 Task: Search for and install extensions for database development in Visual Studio Code.
Action: Mouse moved to (29, 239)
Screenshot: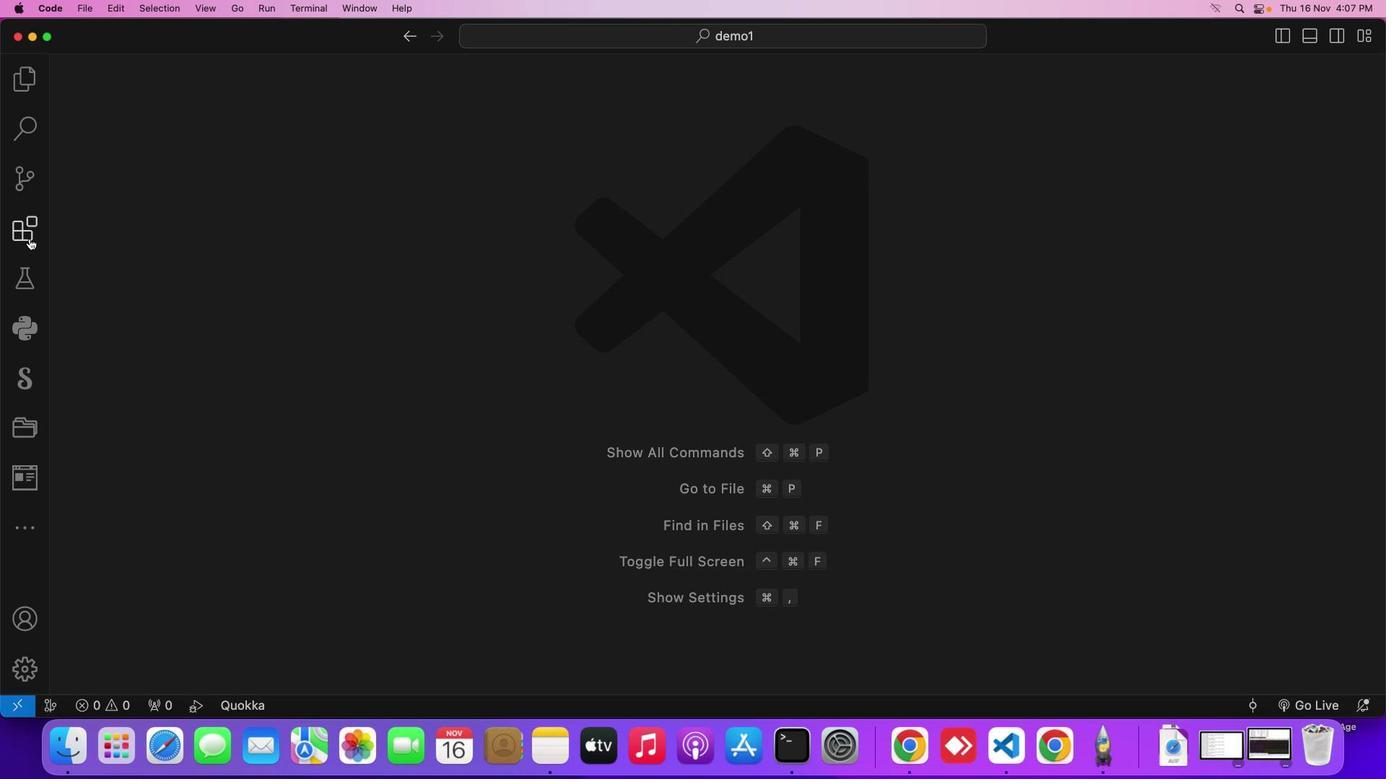 
Action: Mouse pressed left at (29, 239)
Screenshot: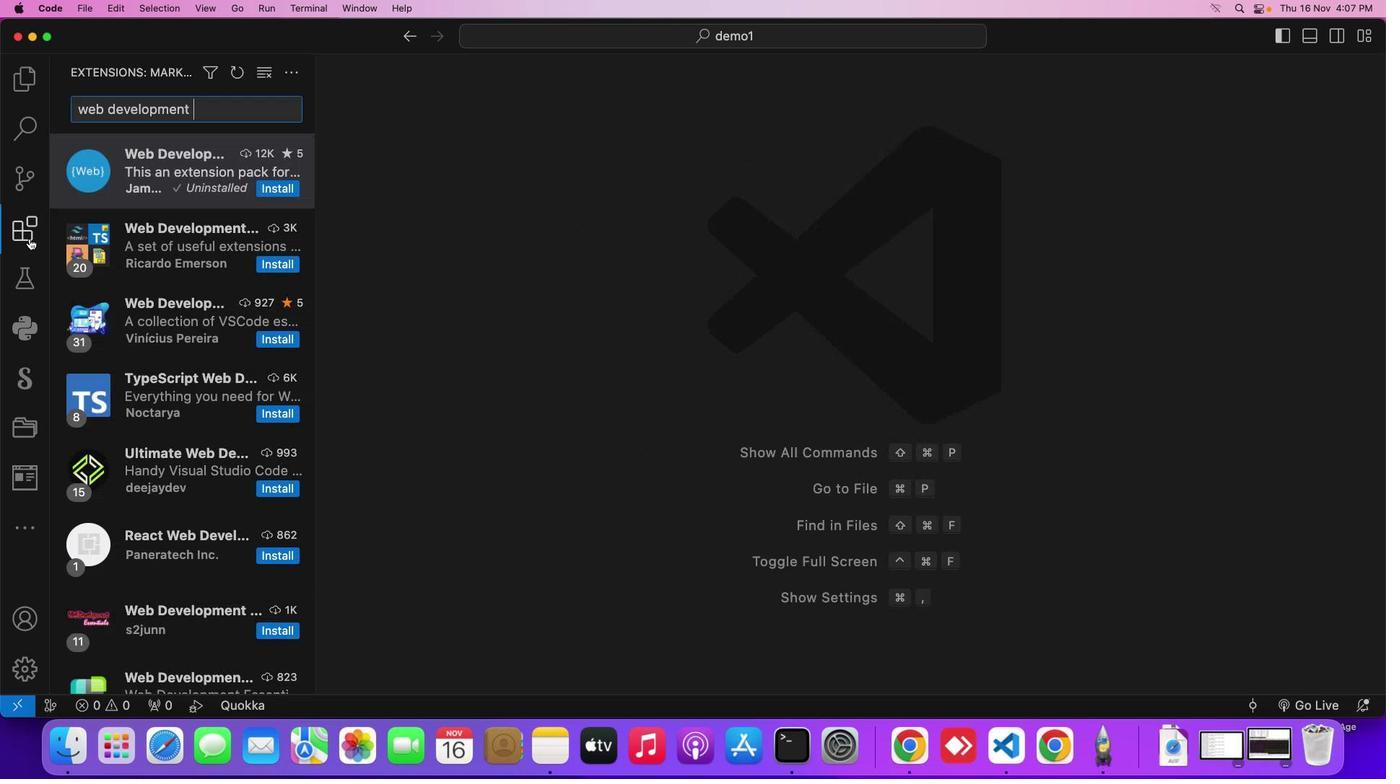 
Action: Mouse moved to (203, 107)
Screenshot: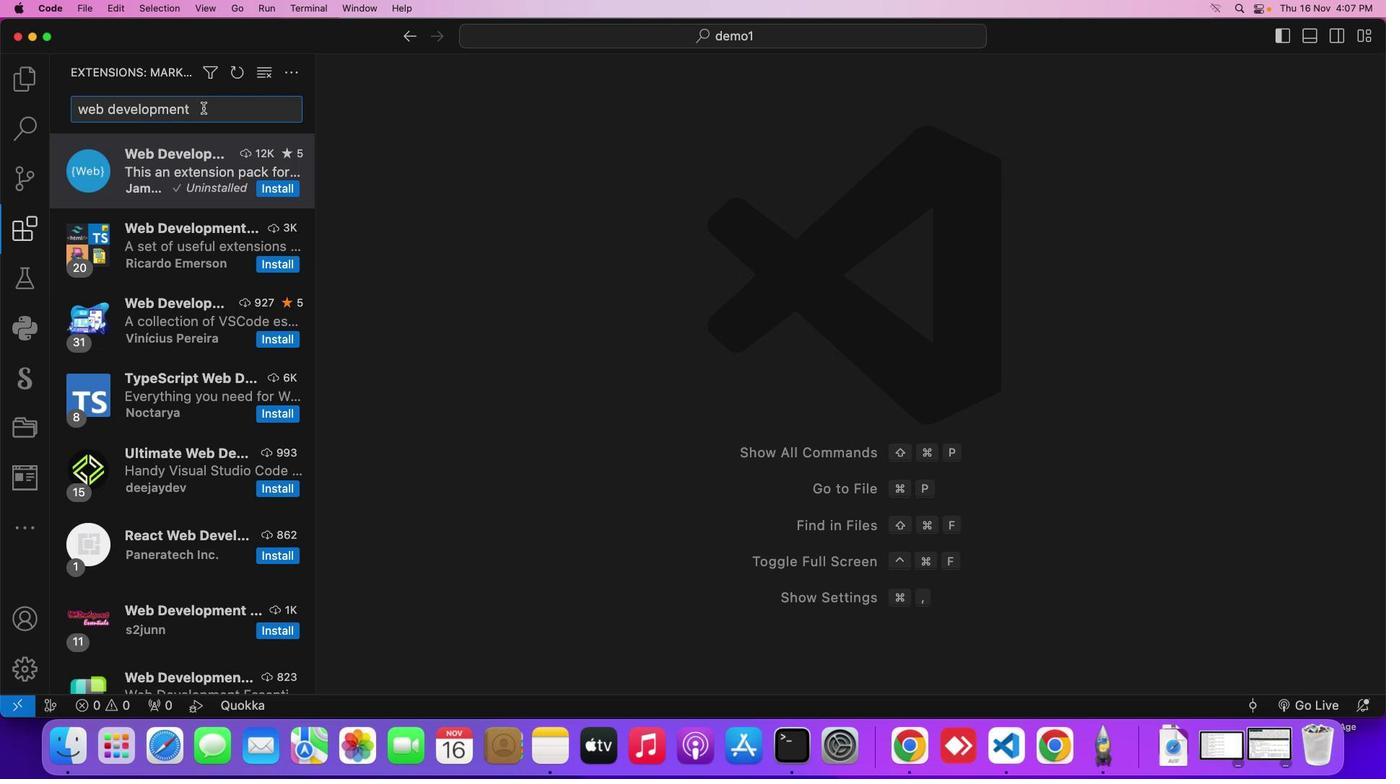 
Action: Mouse pressed left at (203, 107)
Screenshot: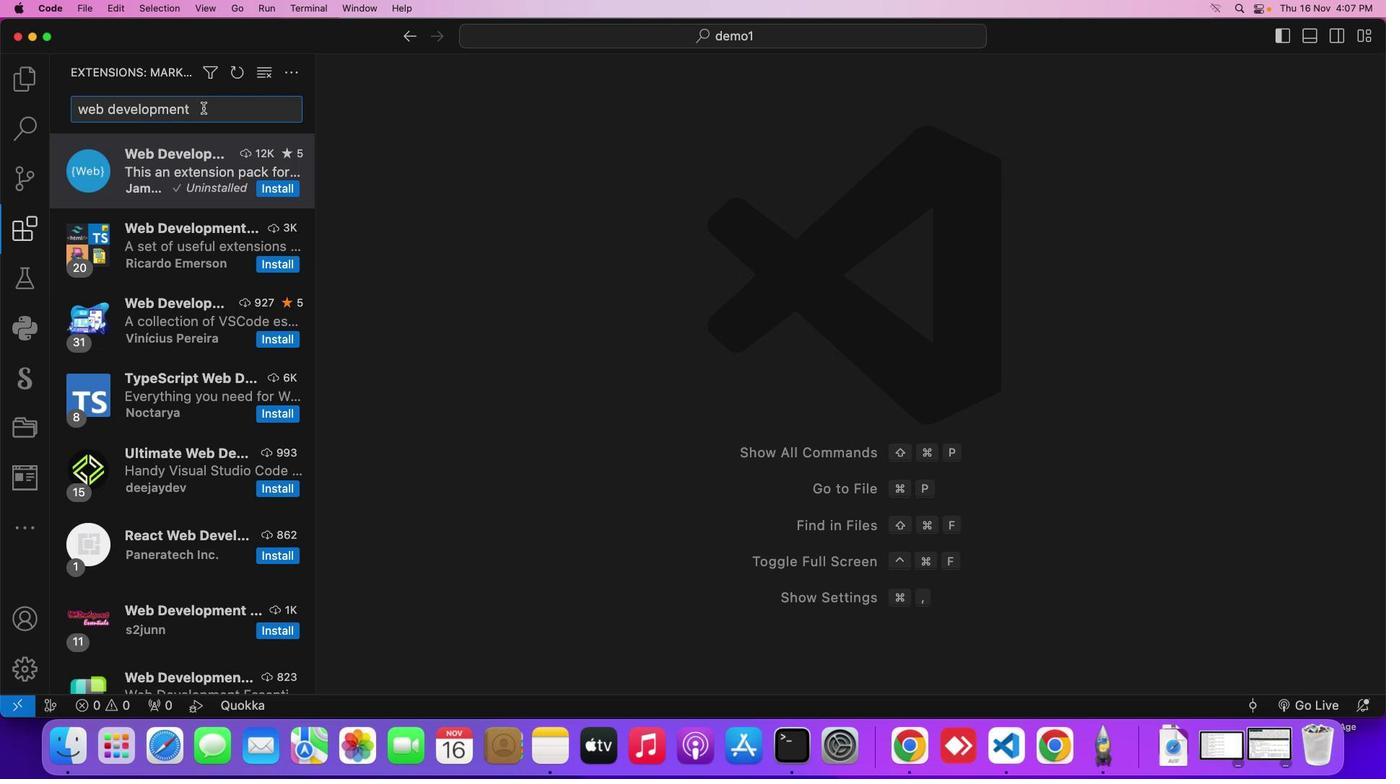 
Action: Key pressed Key.backspaceKey.backspaceKey.backspaceKey.backspaceKey.backspaceKey.backspaceKey.backspaceKey.backspaceKey.backspaceKey.backspaceKey.backspaceKey.backspaceKey.backspaceKey.backspaceKey.backspaceKey.backspaceKey.backspace'd''a''t''a''b''a''s''e'Key.space
Screenshot: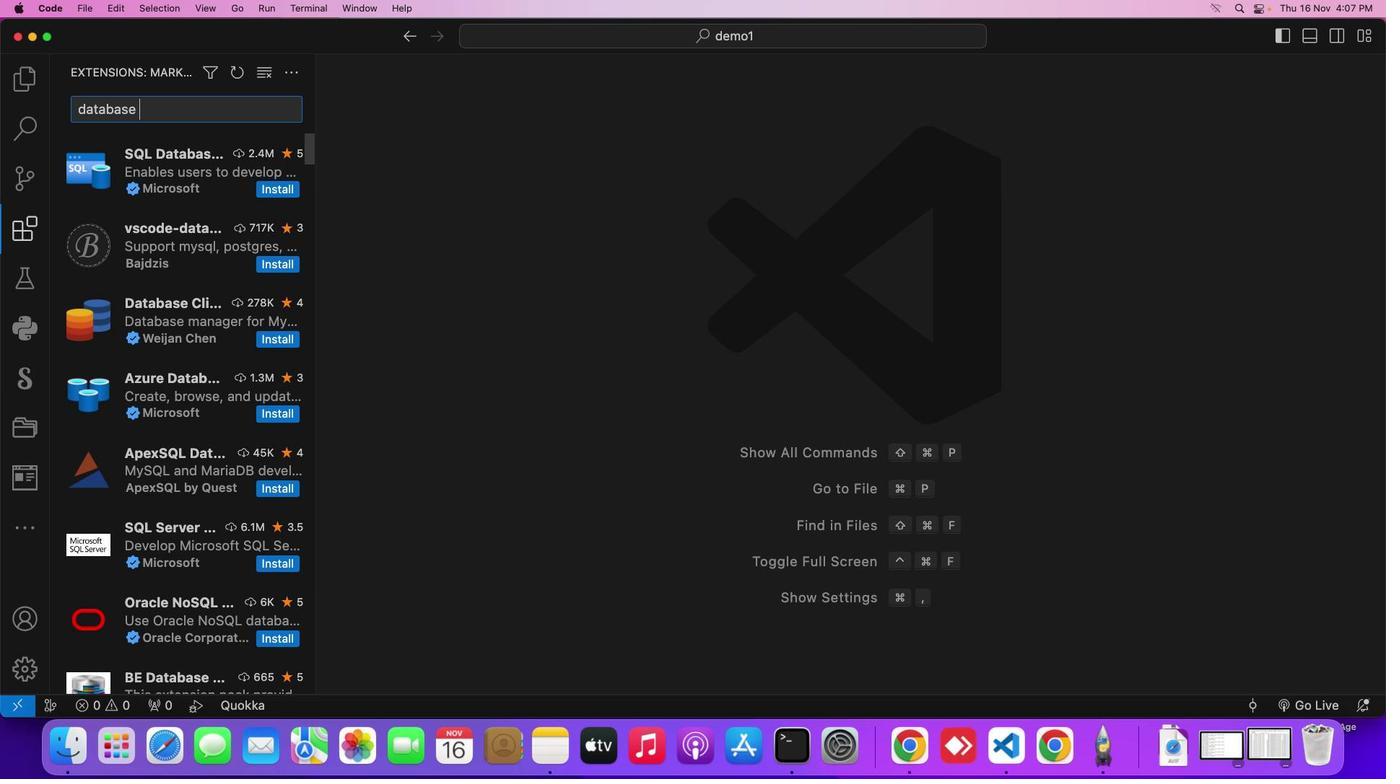 
Action: Mouse moved to (161, 183)
Screenshot: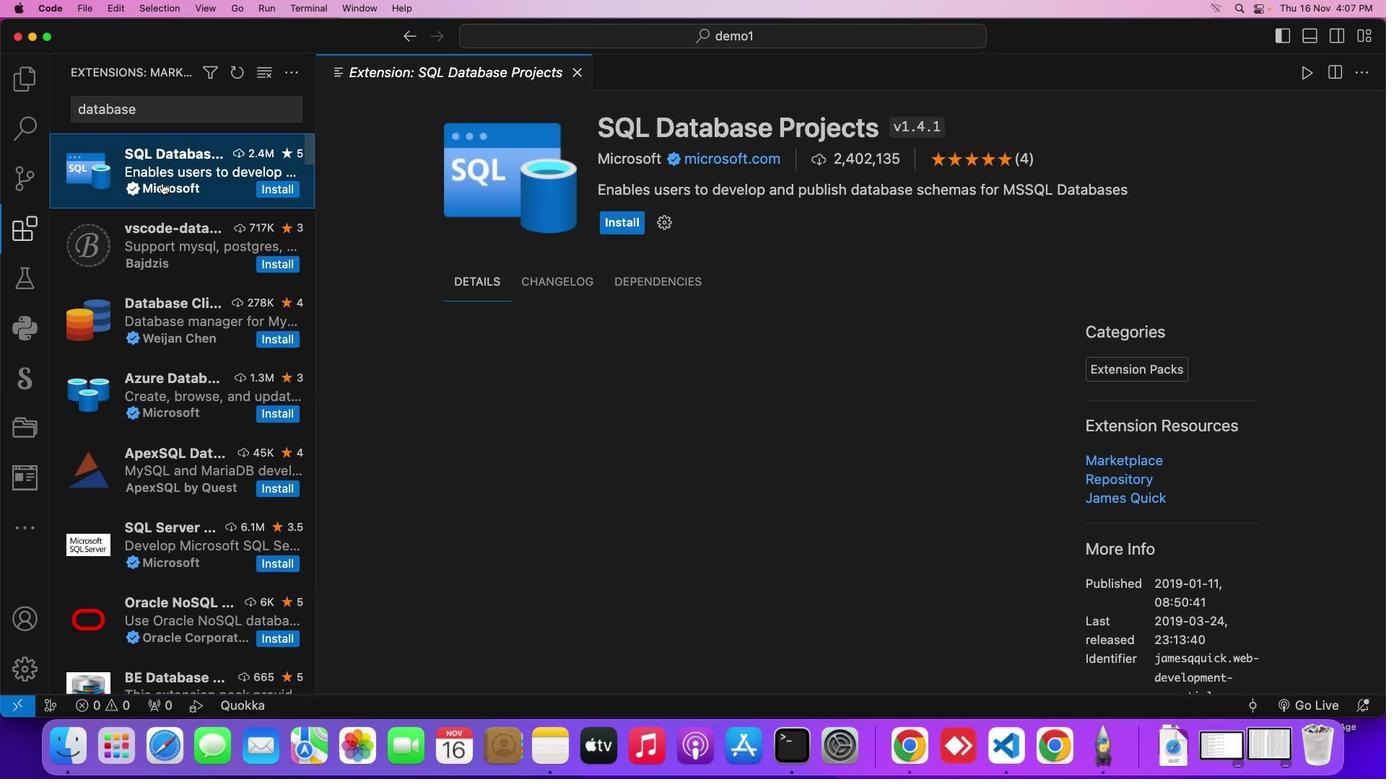
Action: Mouse pressed left at (161, 183)
Screenshot: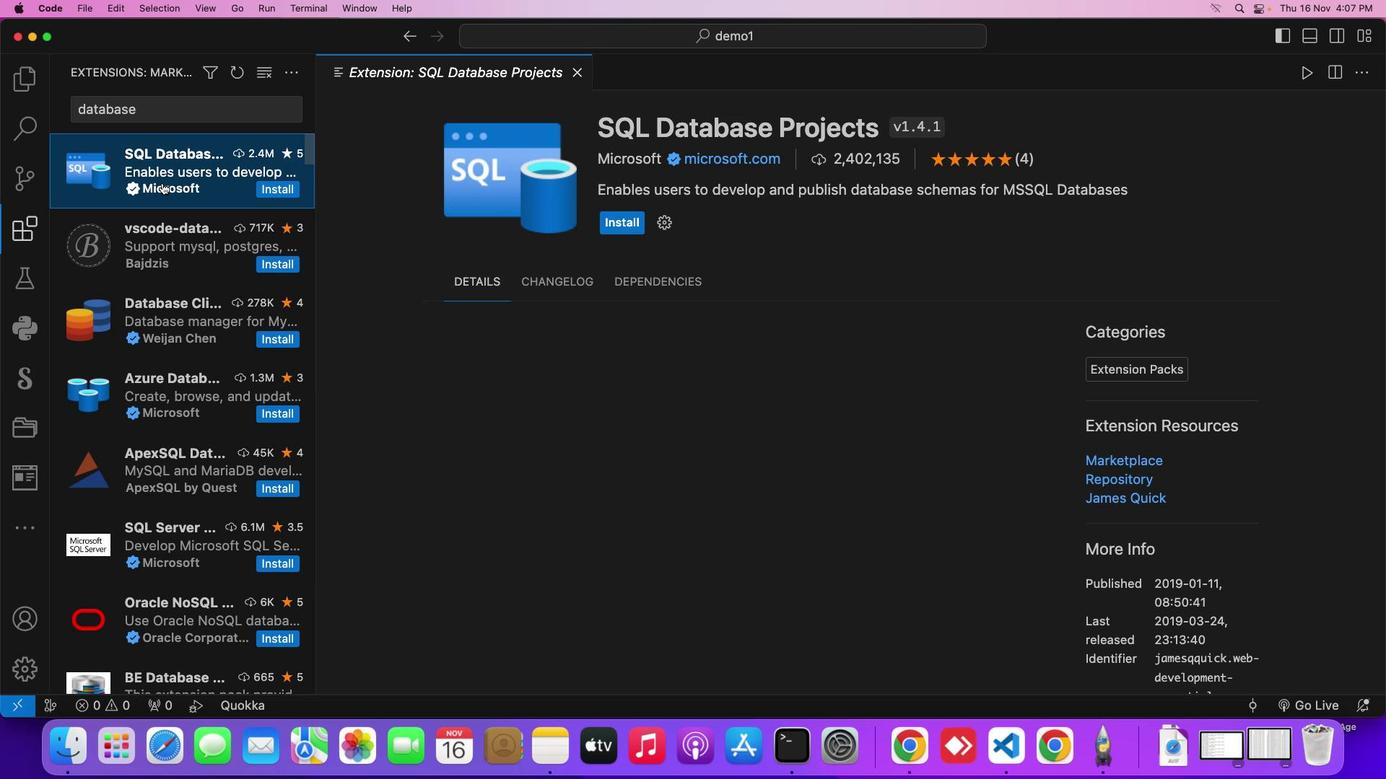 
Action: Mouse moved to (184, 300)
Screenshot: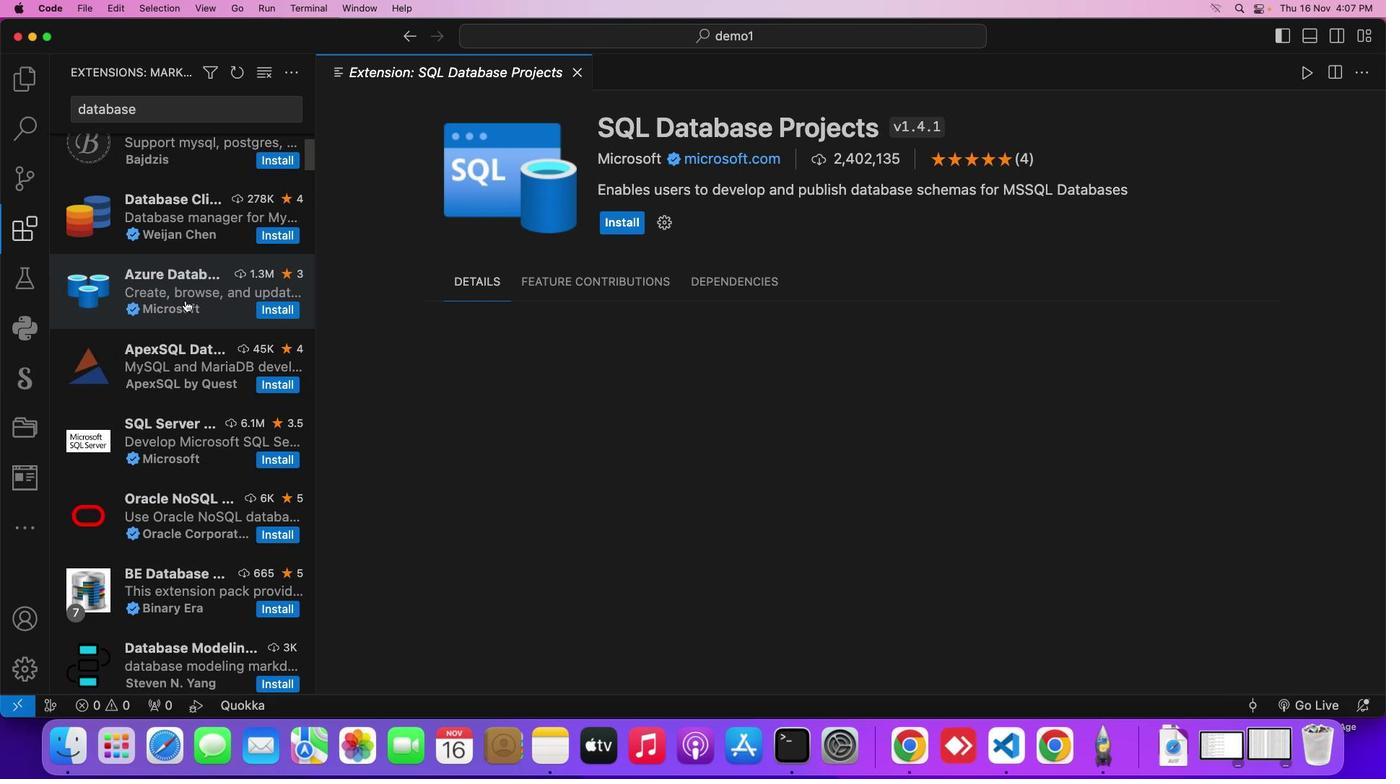 
Action: Mouse scrolled (184, 300) with delta (0, 0)
Screenshot: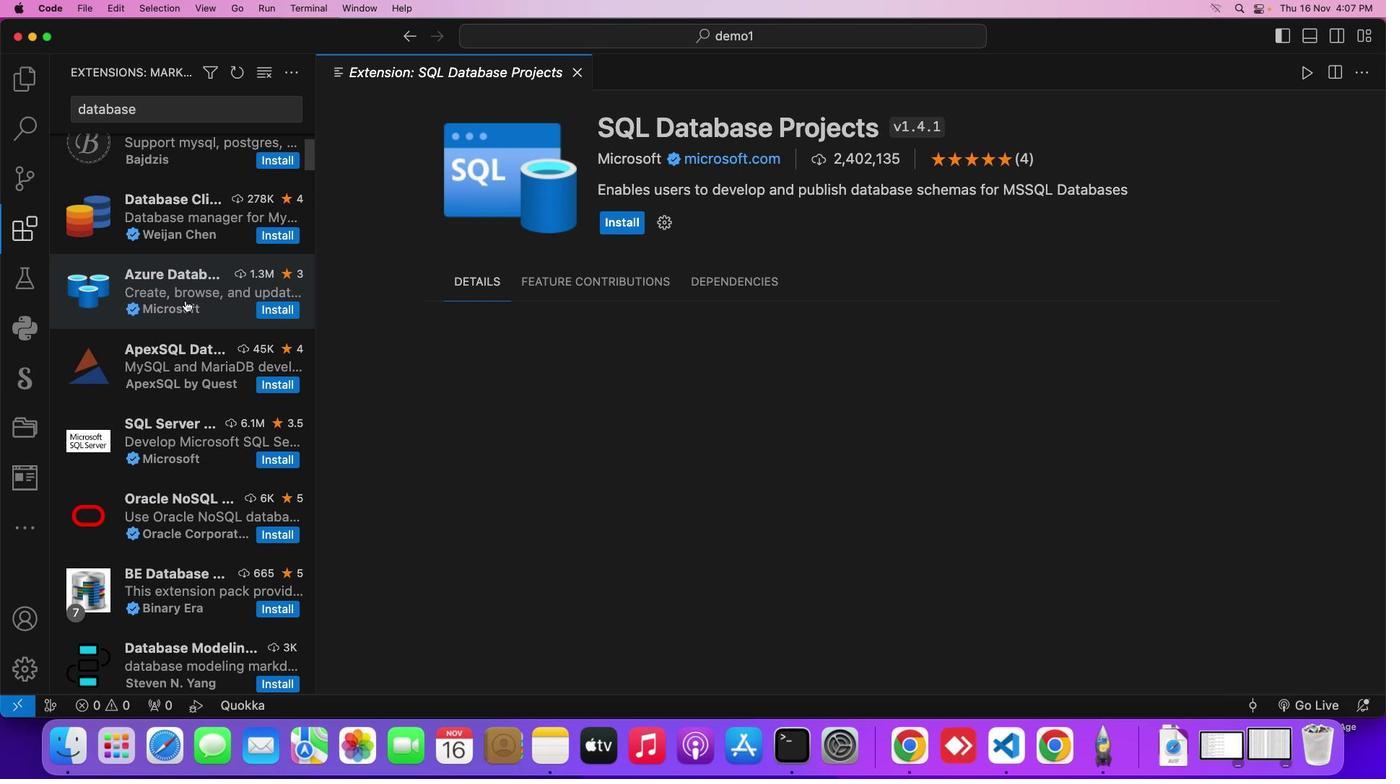 
Action: Mouse scrolled (184, 300) with delta (0, 0)
Screenshot: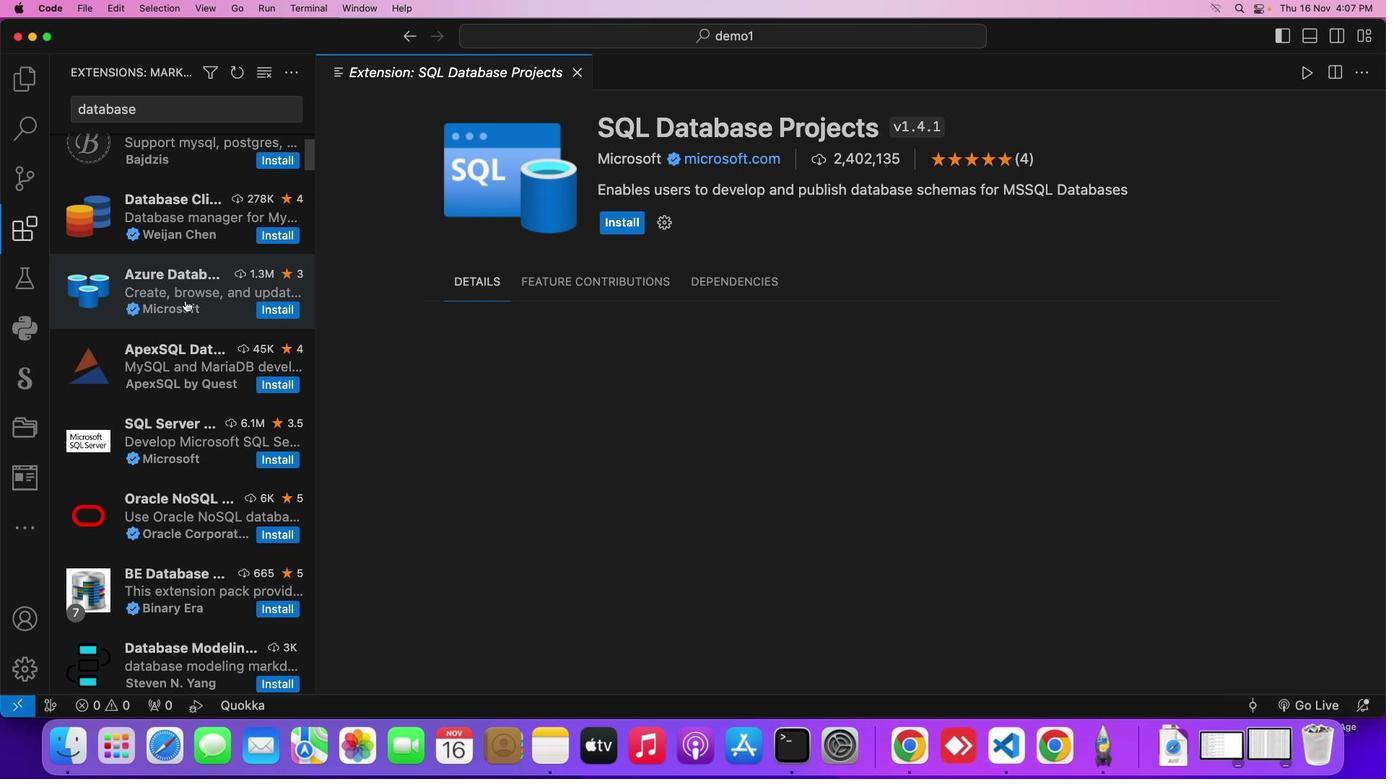 
Action: Mouse moved to (184, 436)
Screenshot: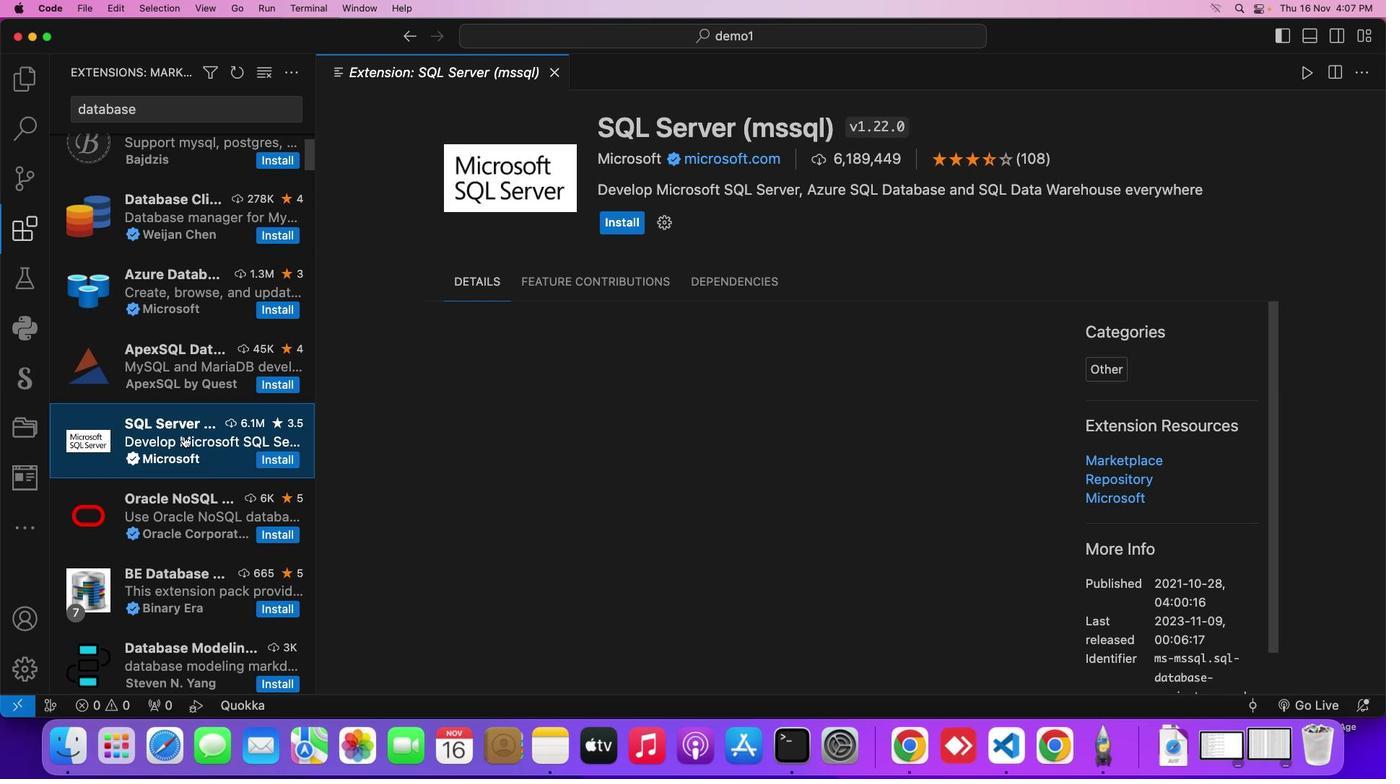 
Action: Mouse pressed left at (184, 436)
Screenshot: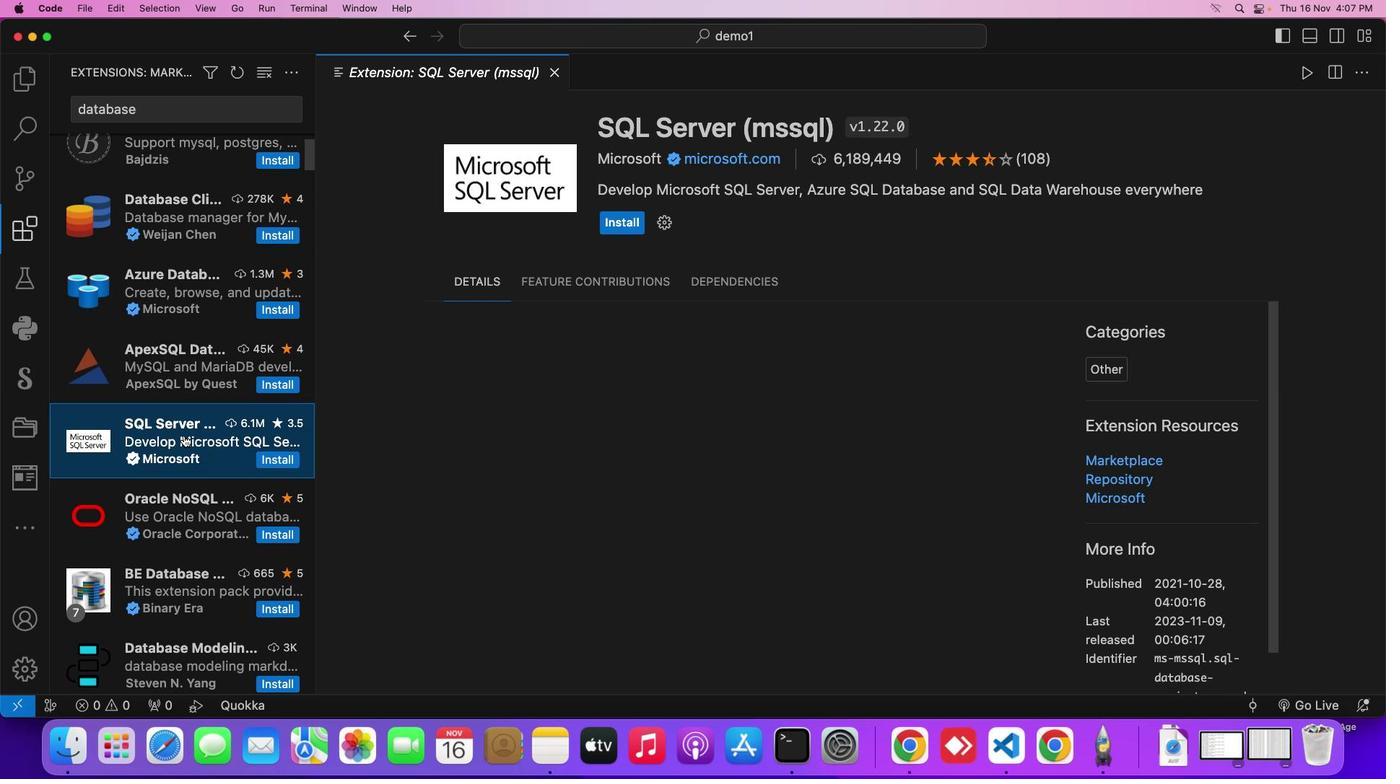 
Action: Mouse moved to (189, 392)
Screenshot: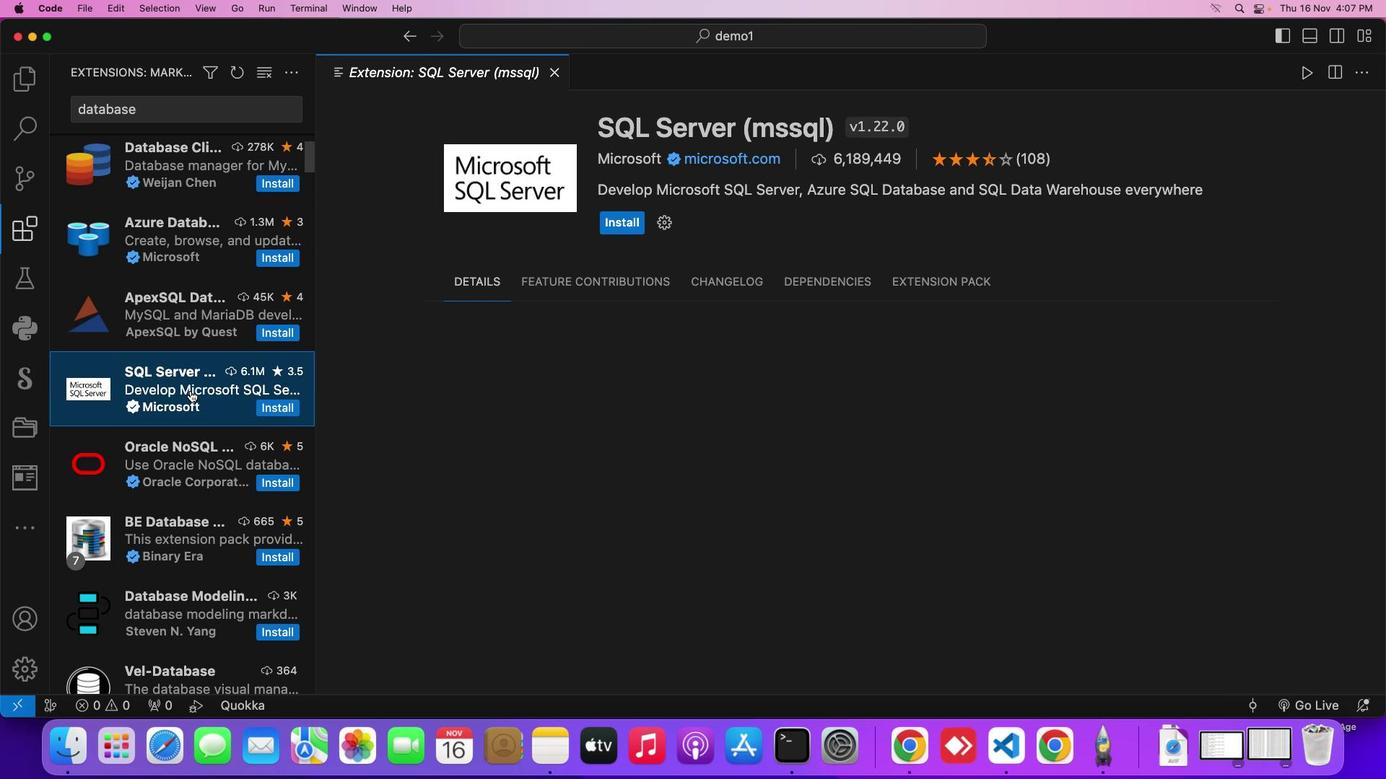 
Action: Mouse scrolled (189, 392) with delta (0, 0)
Screenshot: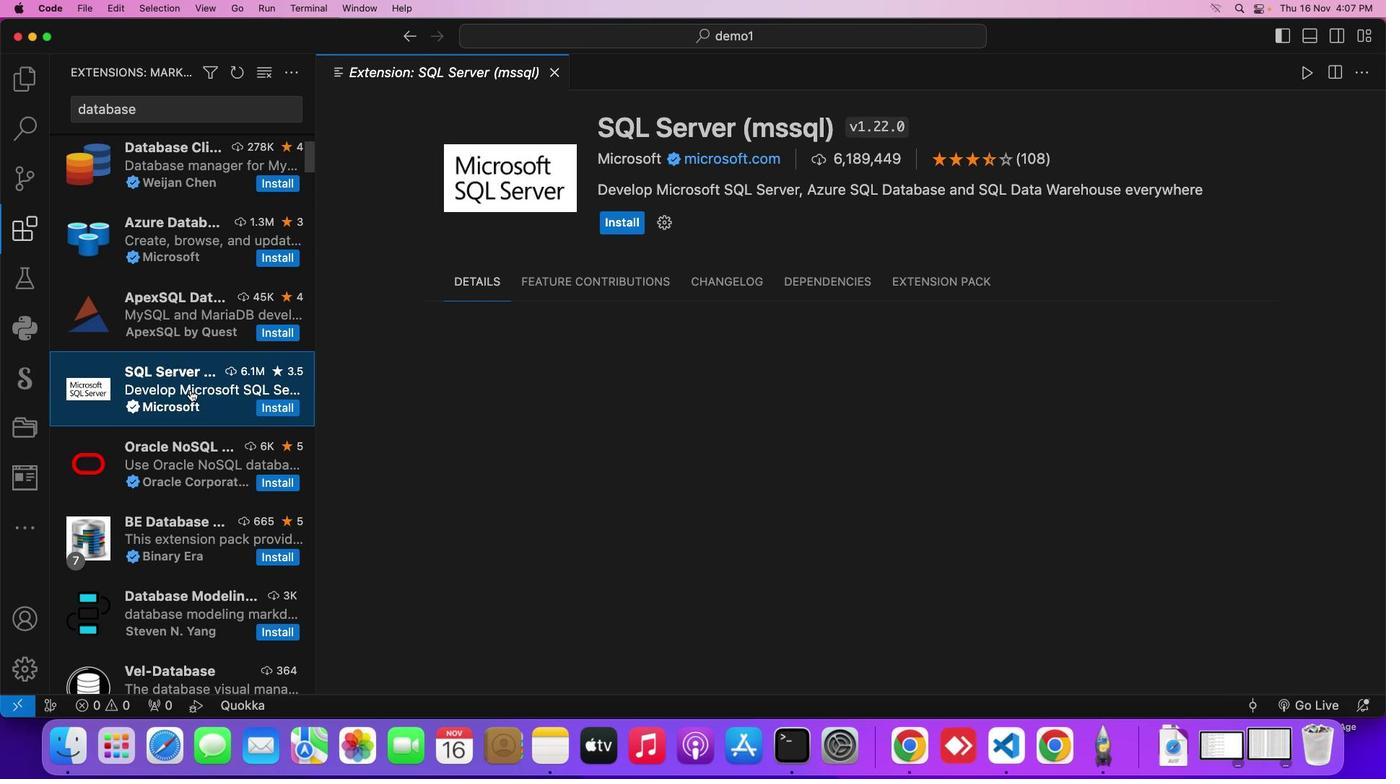 
Action: Mouse moved to (161, 110)
Screenshot: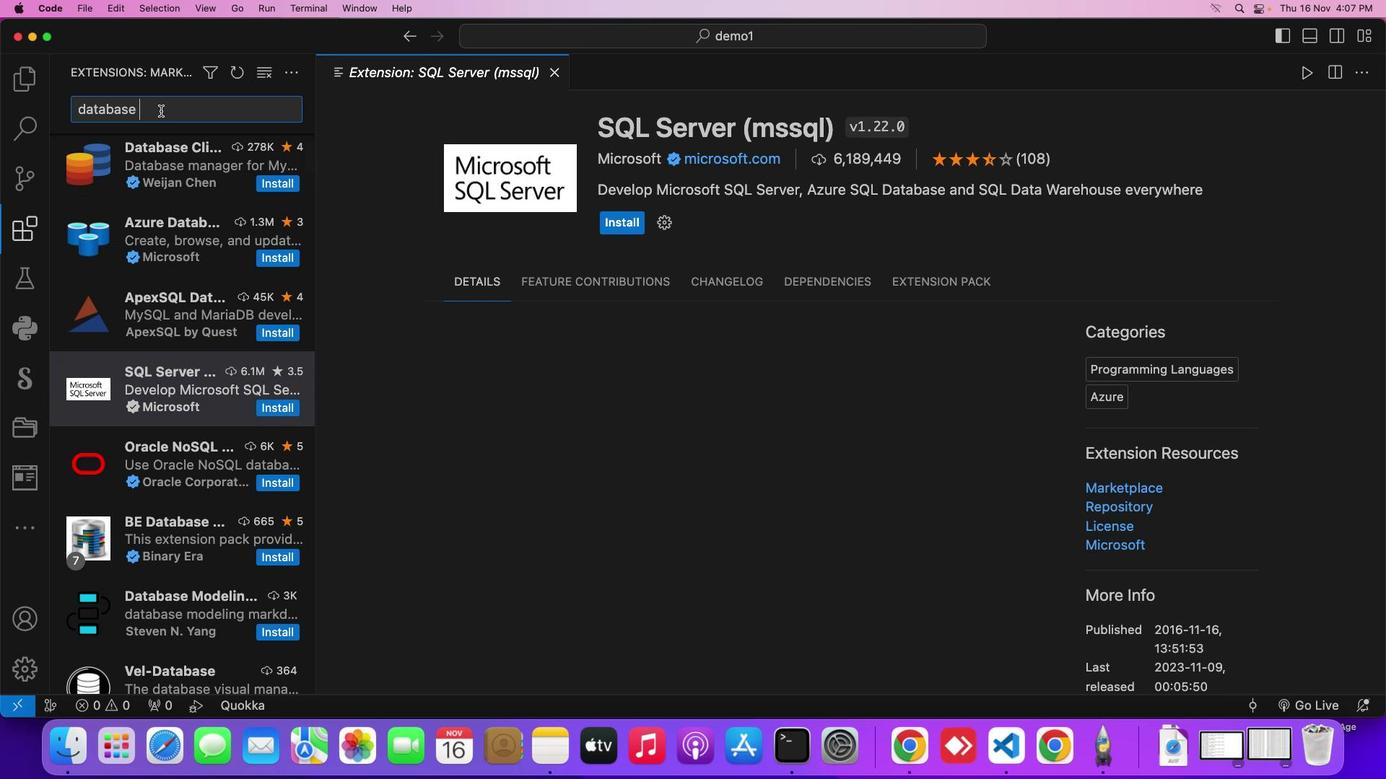 
Action: Mouse pressed left at (161, 110)
Screenshot: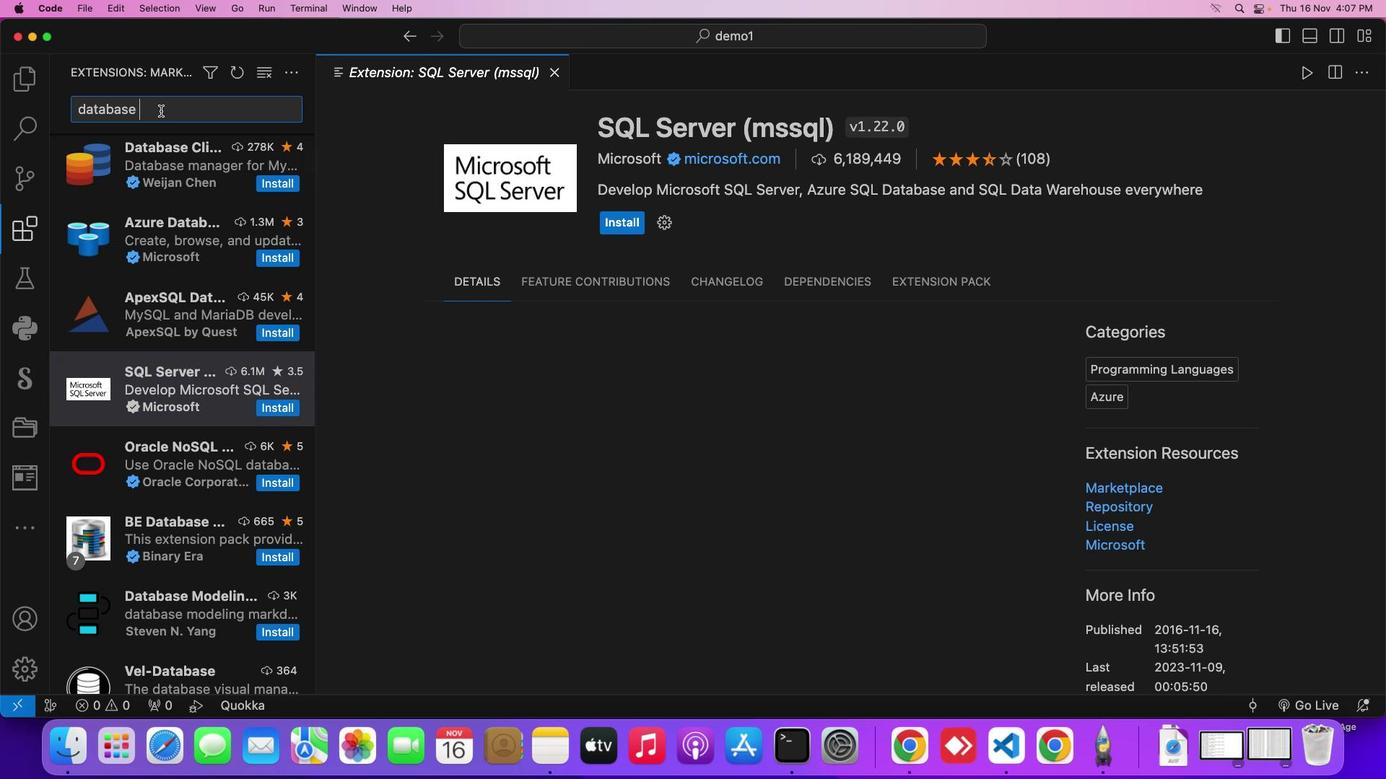 
Action: Key pressed Key.space'e''x''t''e''n''s''i''o''n'
Screenshot: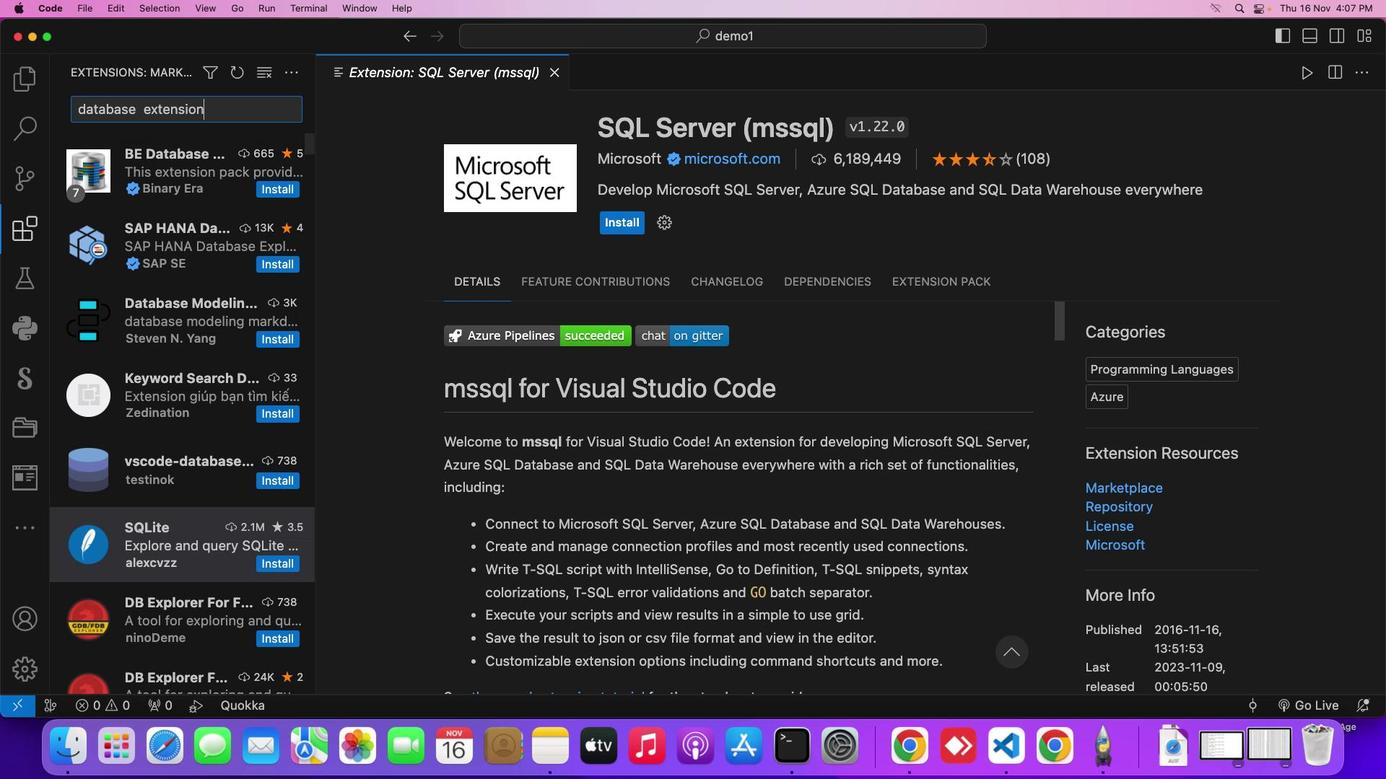 
Action: Mouse moved to (171, 170)
Screenshot: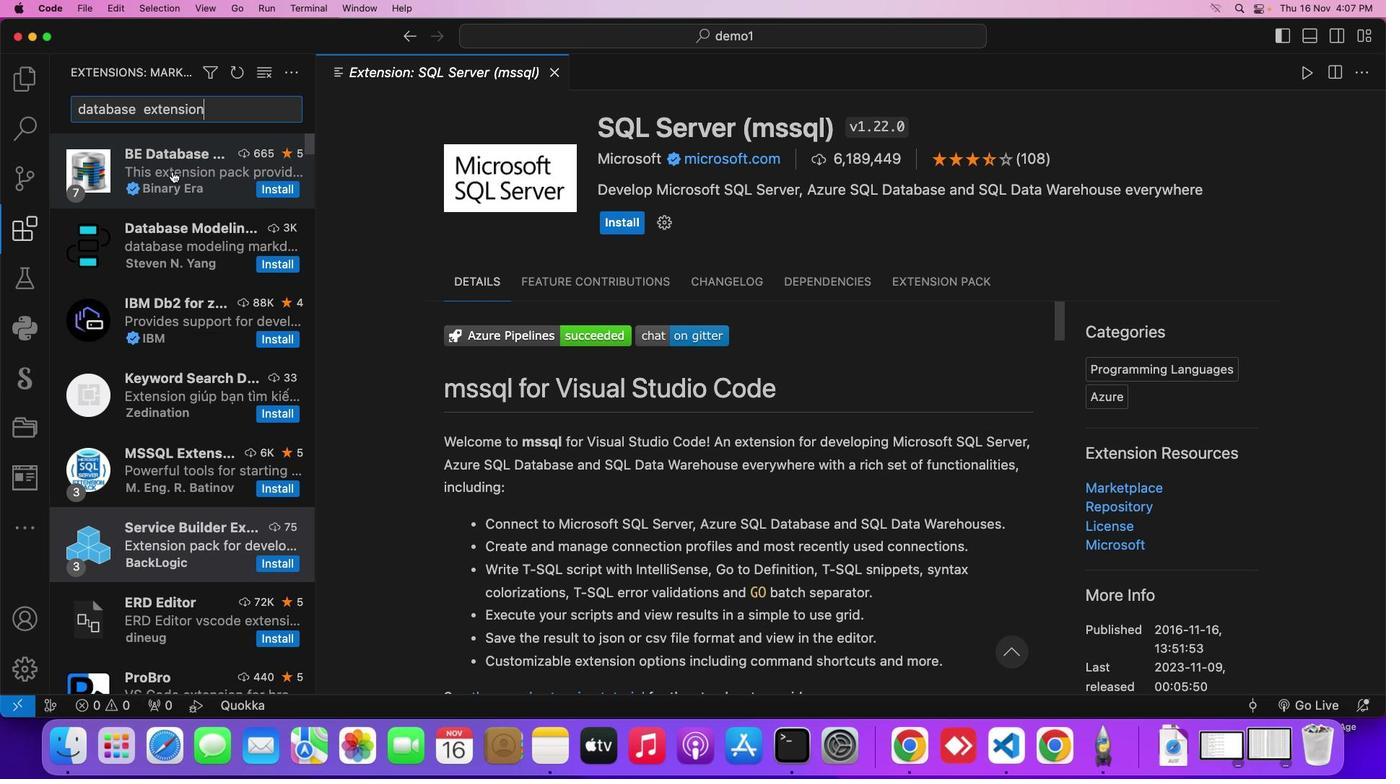 
Action: Mouse scrolled (171, 170) with delta (0, 0)
Screenshot: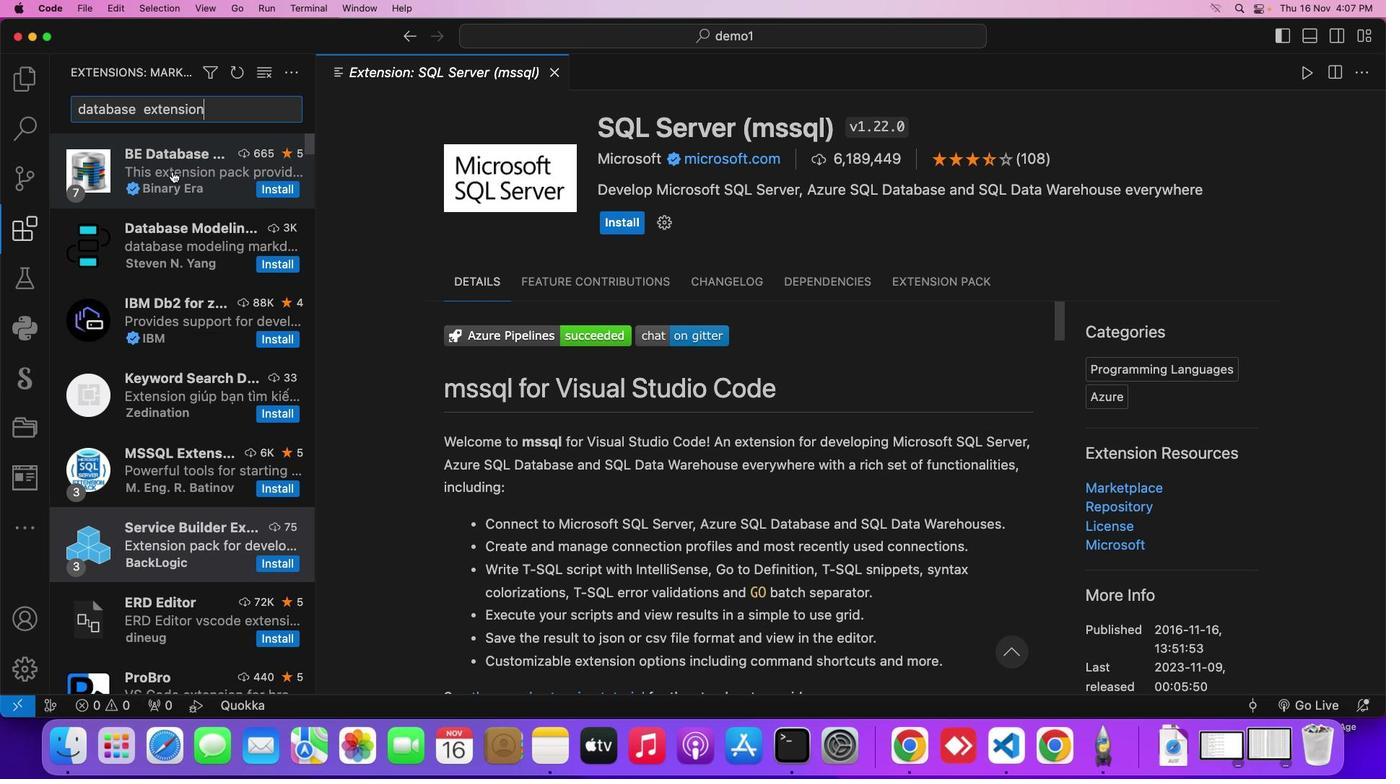 
Action: Mouse moved to (171, 171)
Screenshot: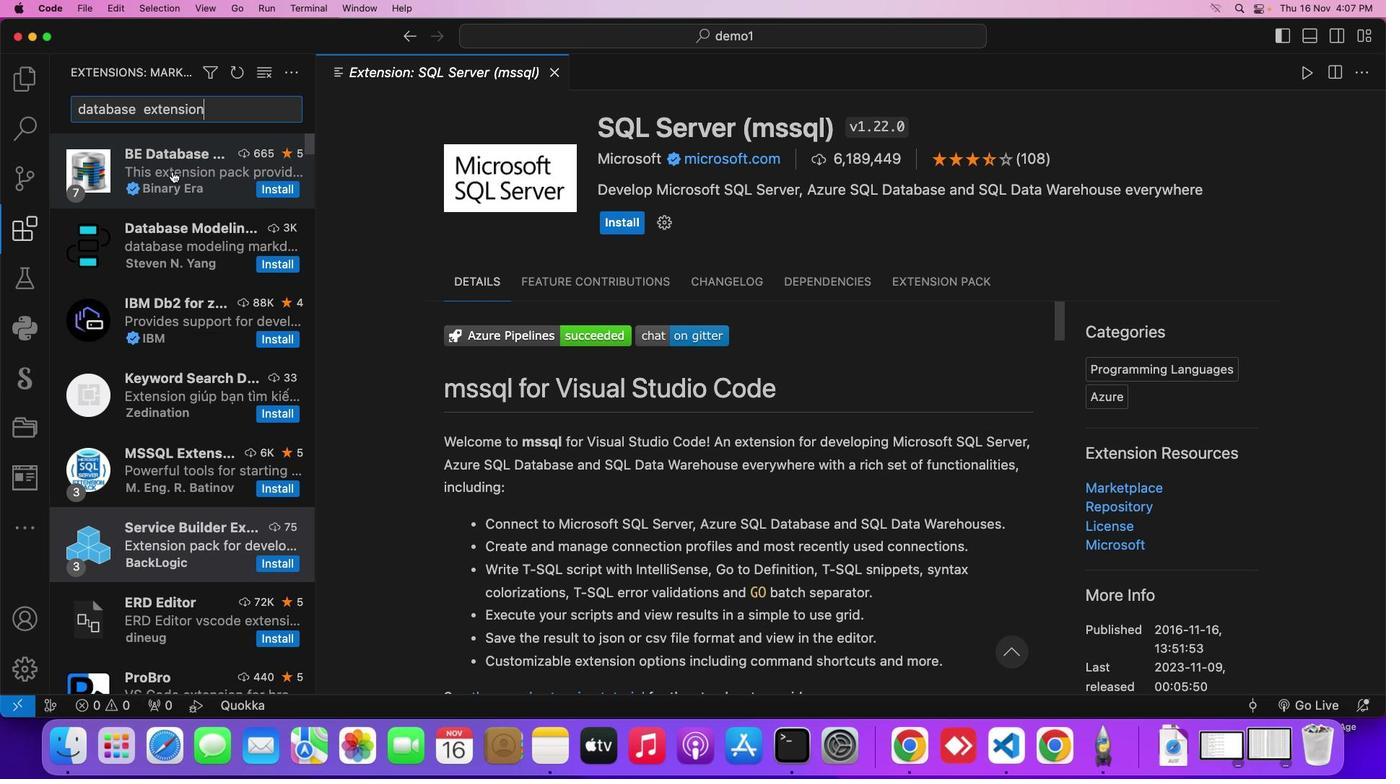 
Action: Mouse scrolled (171, 171) with delta (0, 0)
Screenshot: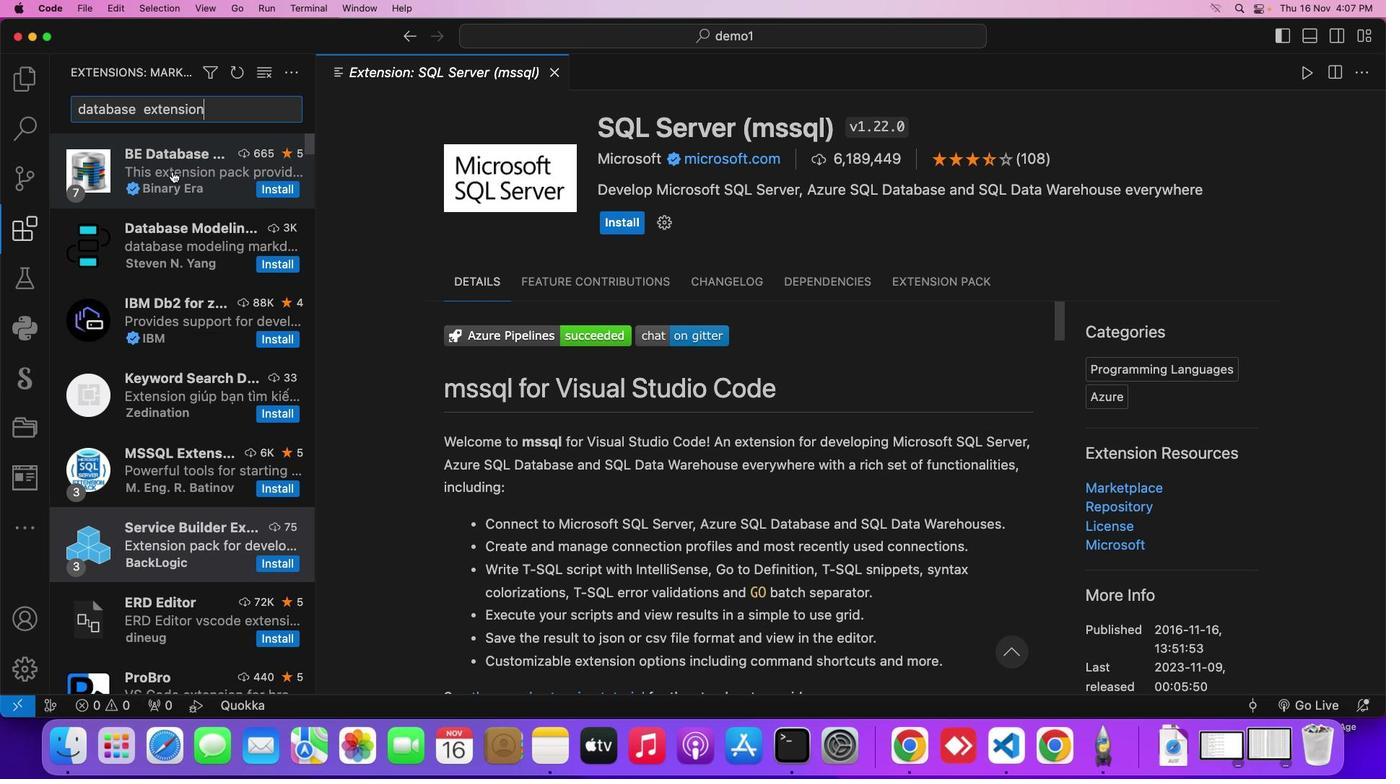 
Action: Mouse moved to (171, 171)
Screenshot: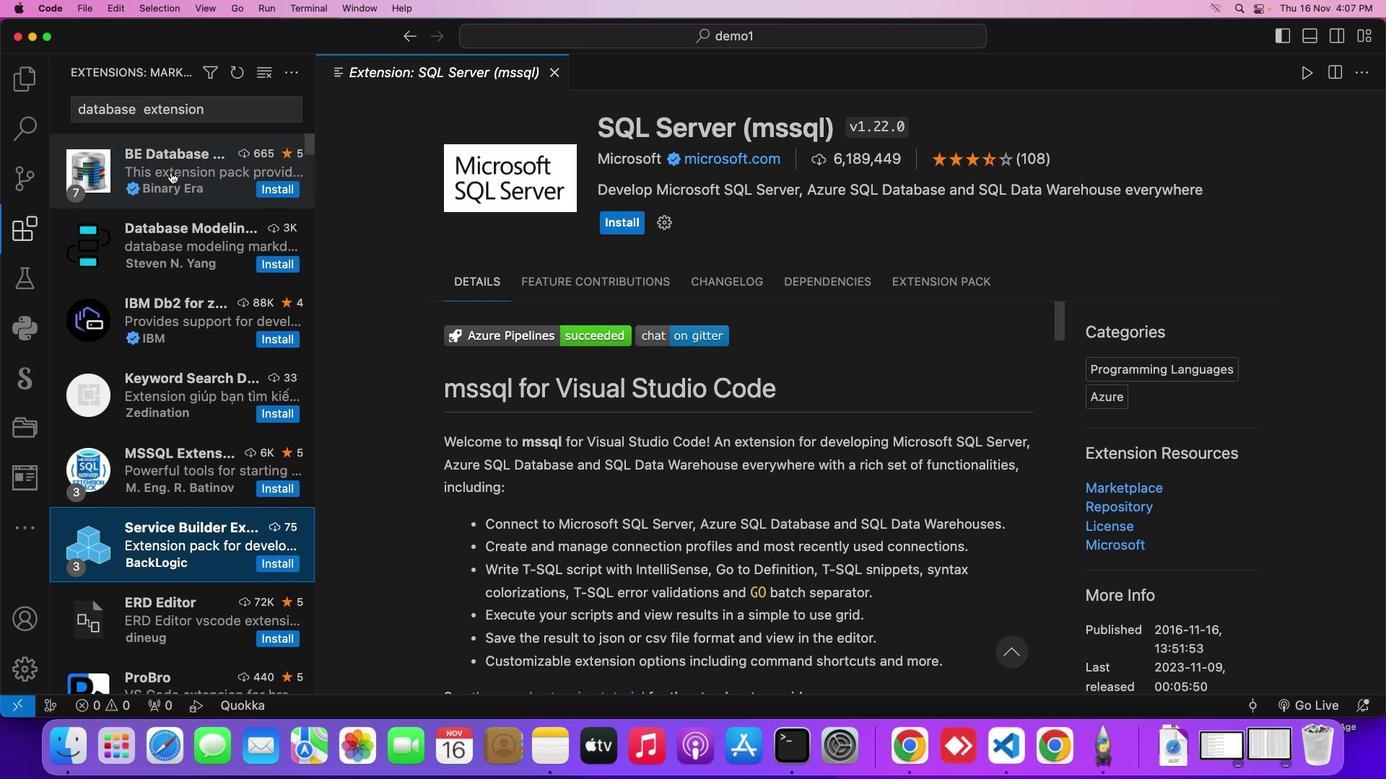 
Action: Mouse pressed left at (171, 171)
Screenshot: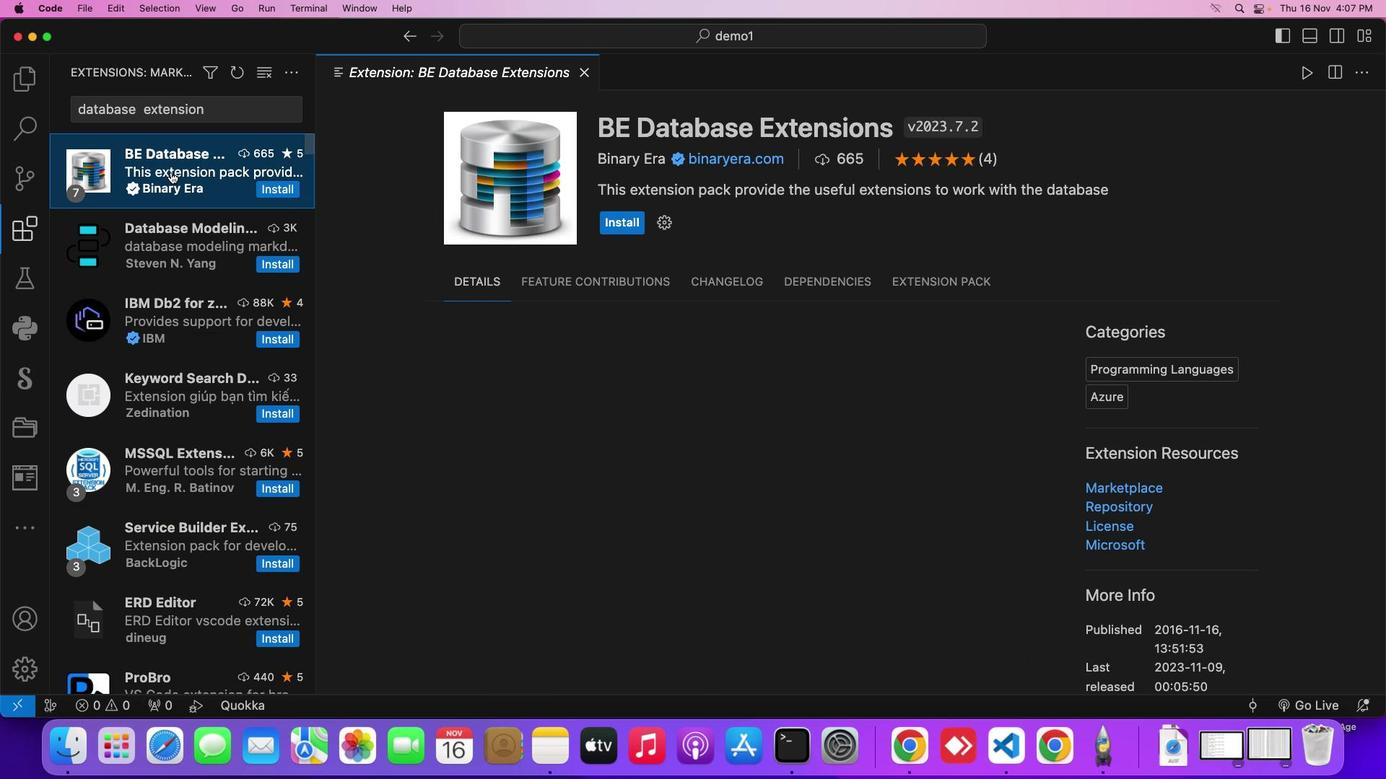 
Action: Mouse moved to (171, 267)
Screenshot: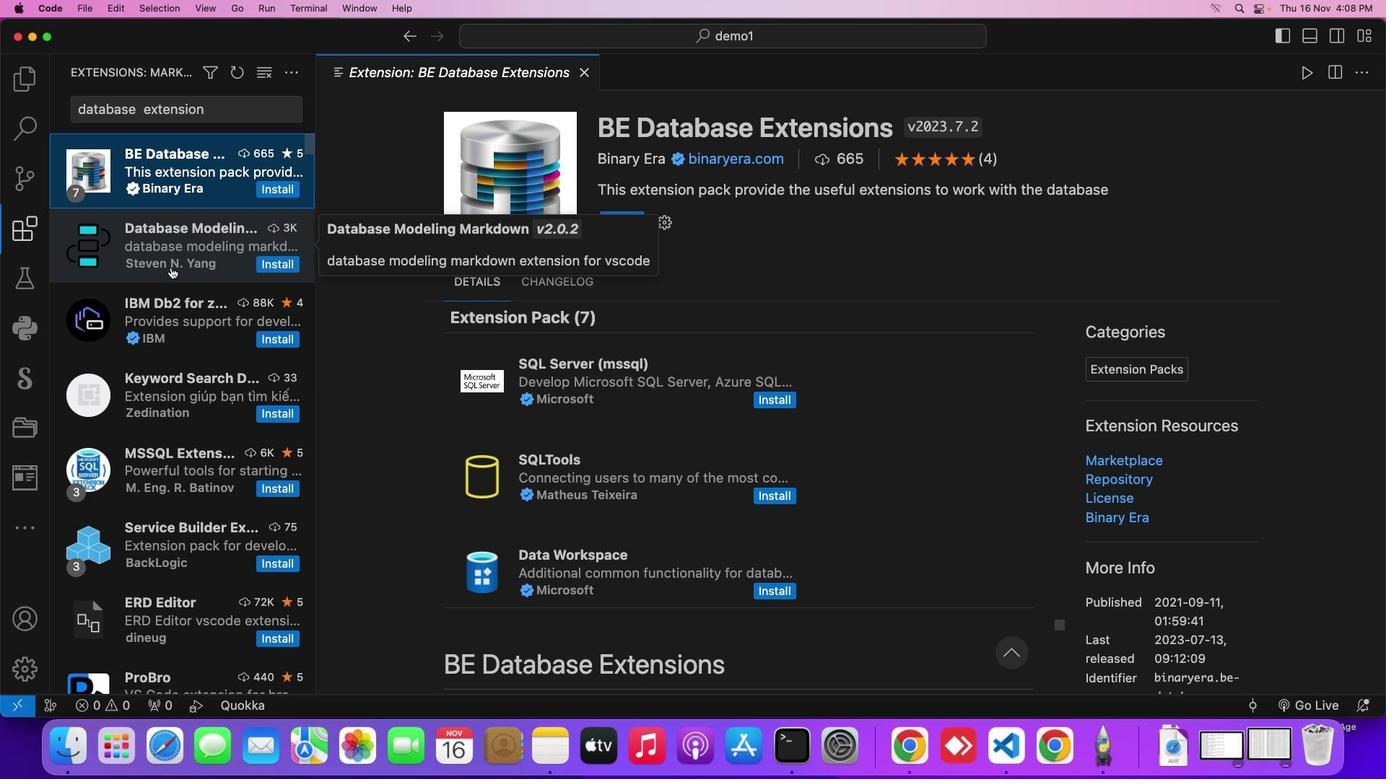 
Action: Mouse pressed left at (171, 267)
Screenshot: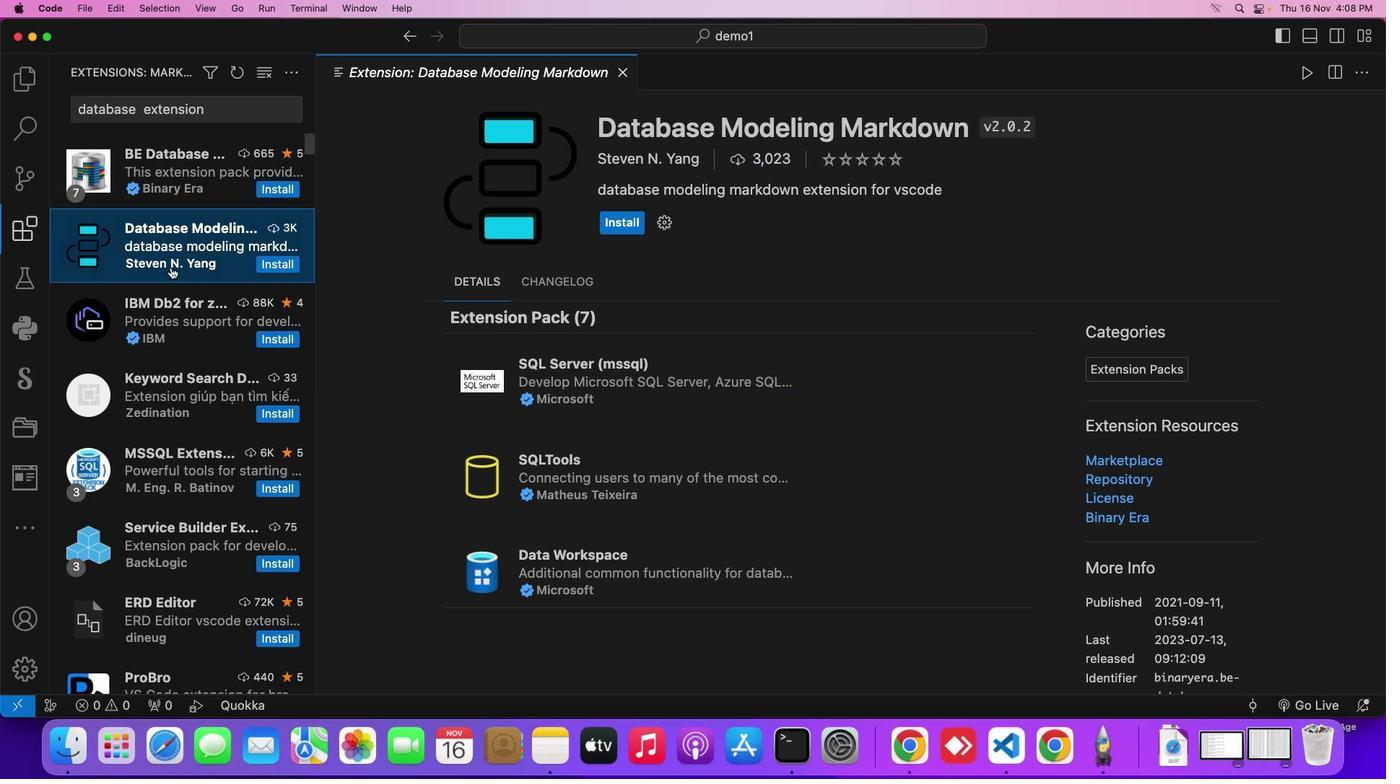 
Action: Mouse moved to (179, 472)
Screenshot: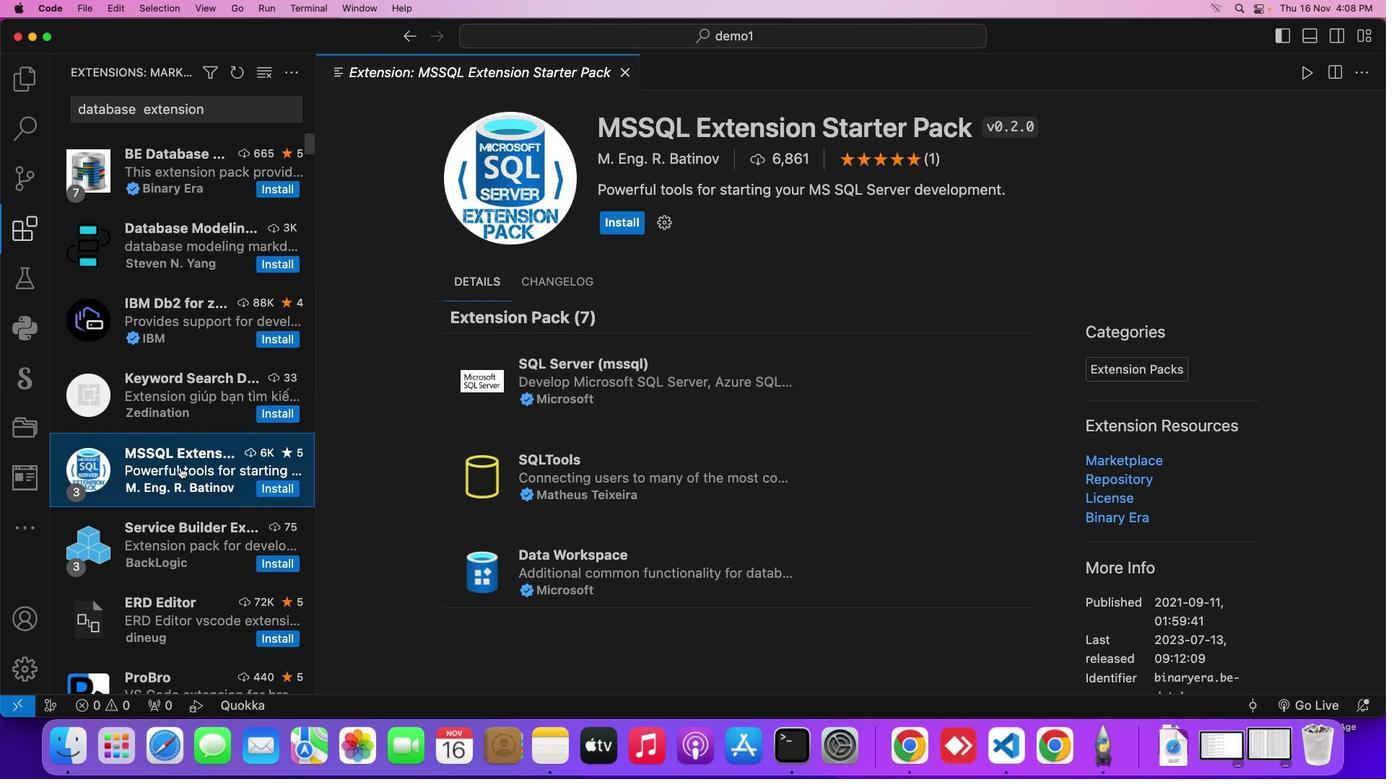 
Action: Mouse pressed left at (179, 472)
Screenshot: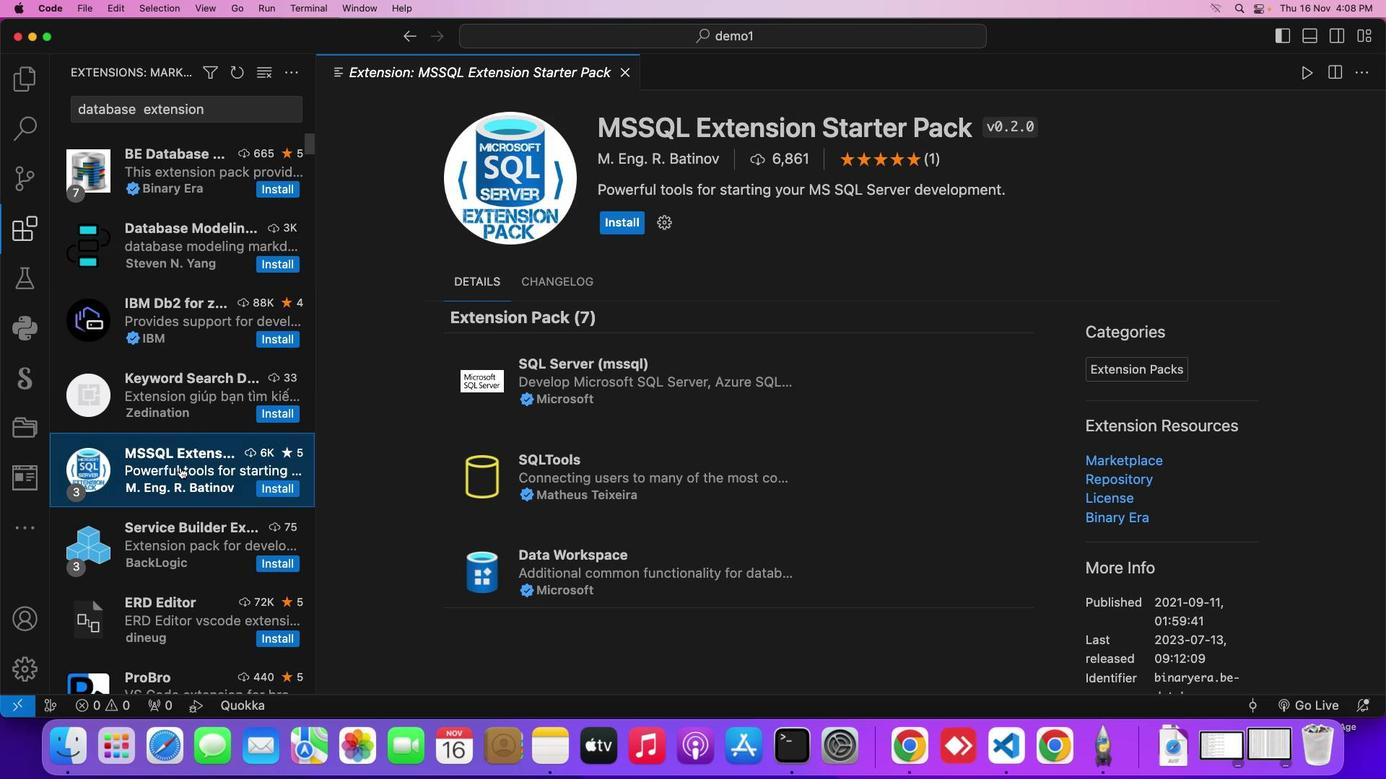 
Action: Mouse moved to (218, 116)
Screenshot: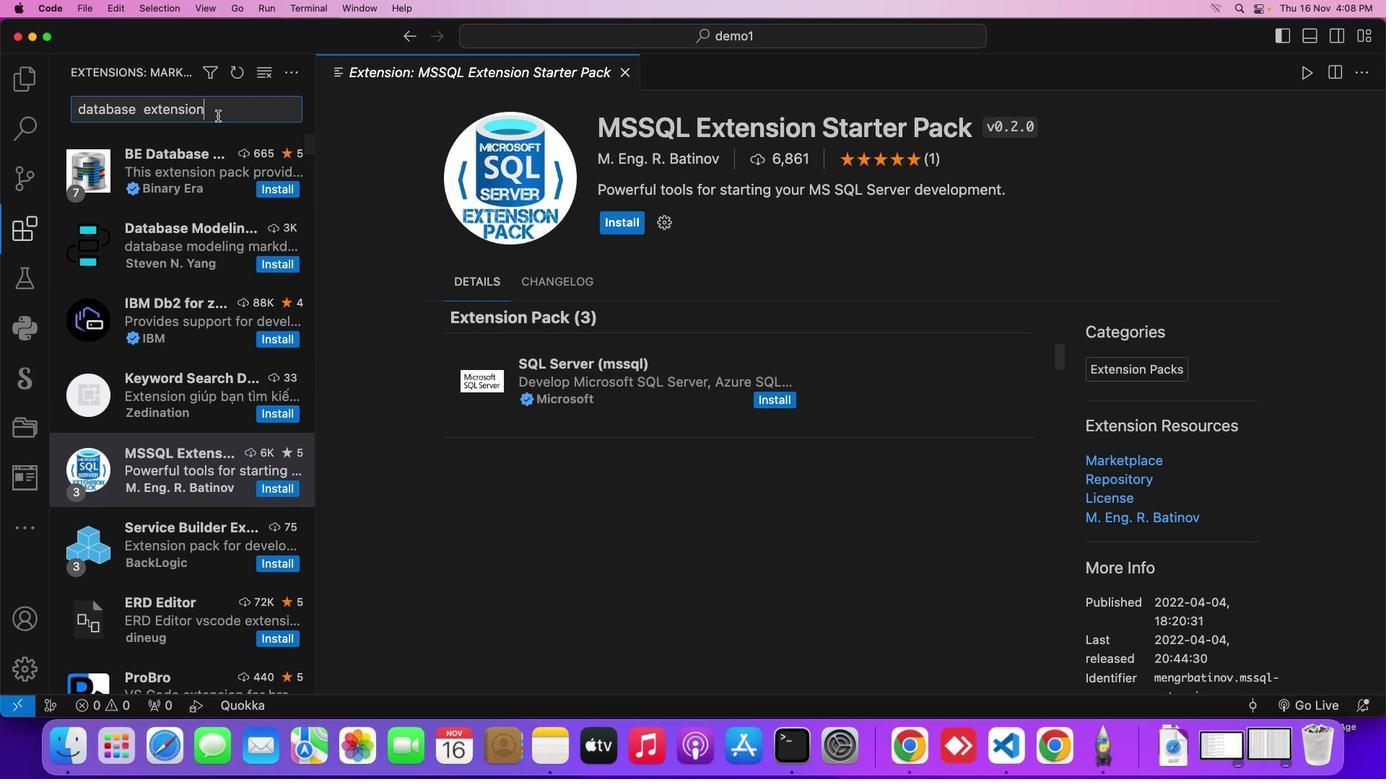 
Action: Mouse pressed left at (218, 116)
Screenshot: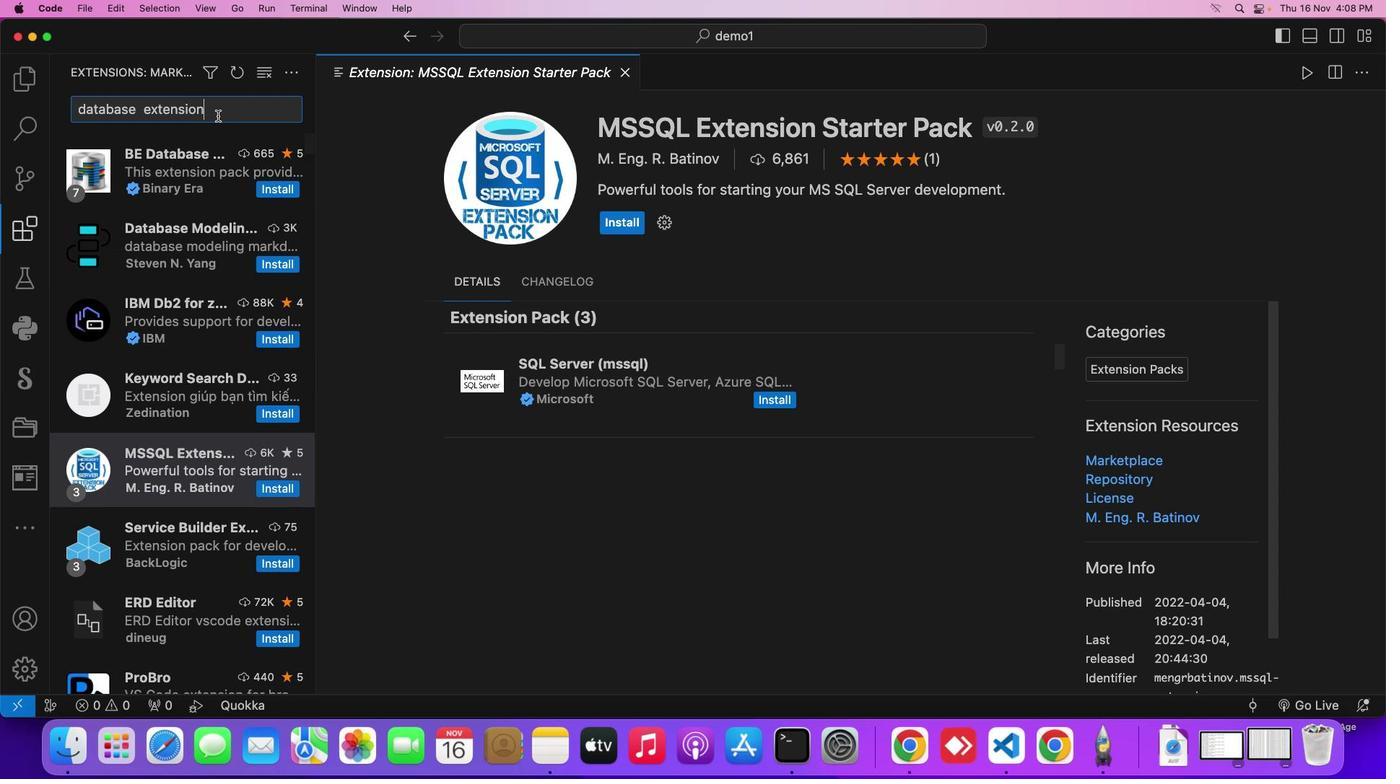 
Action: Mouse moved to (218, 116)
Screenshot: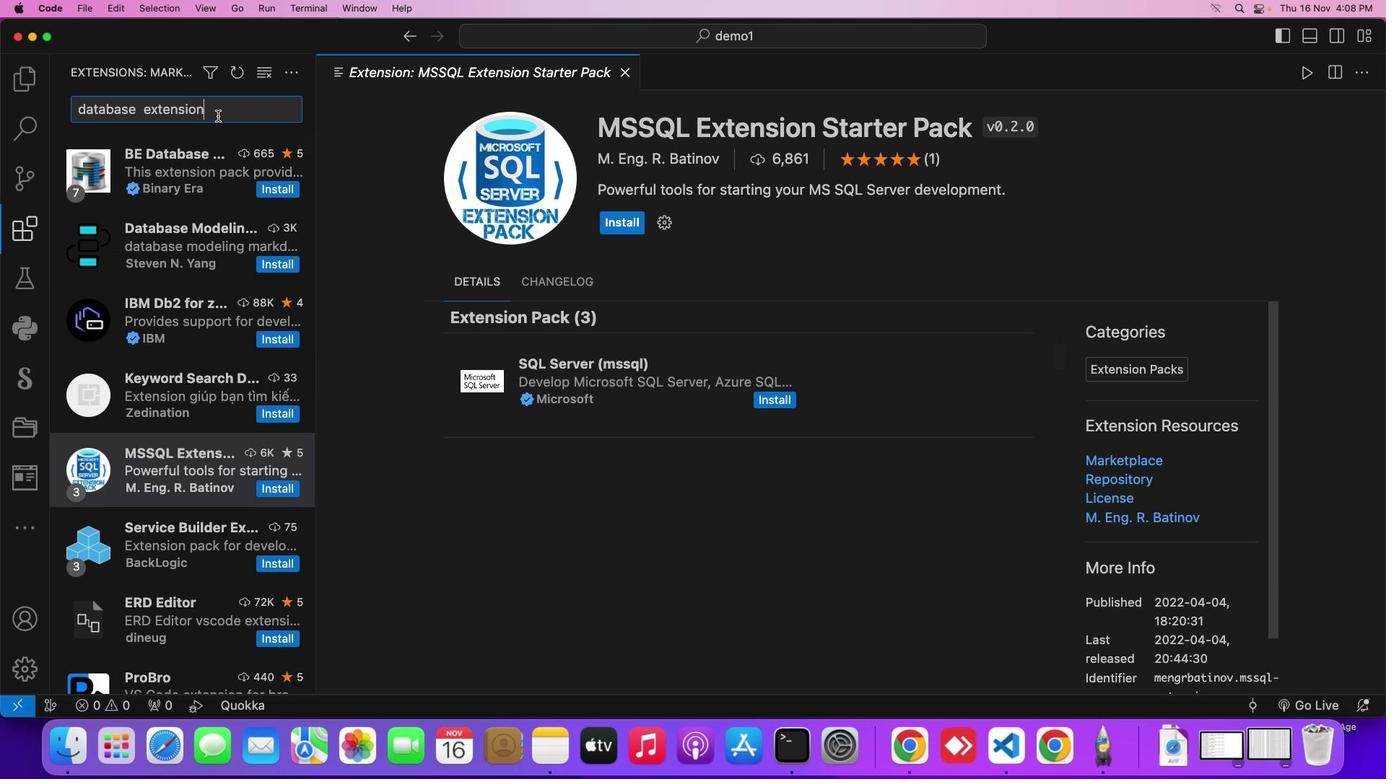 
Action: Key pressed Key.backspaceKey.backspaceKey.backspaceKey.backspaceKey.backspaceKey.backspaceKey.backspaceKey.backspaceKey.backspaceKey.backspaceKey.enter
Screenshot: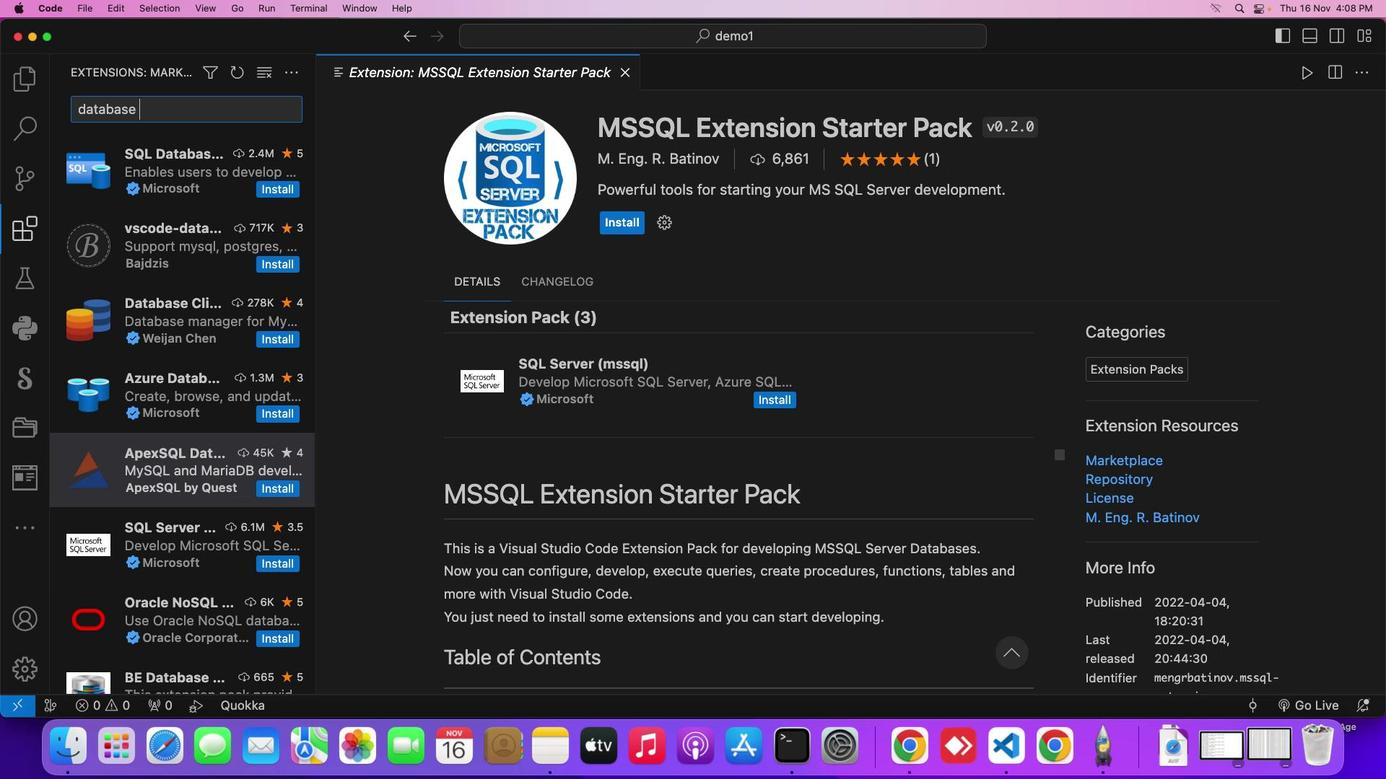 
Action: Mouse moved to (155, 168)
Screenshot: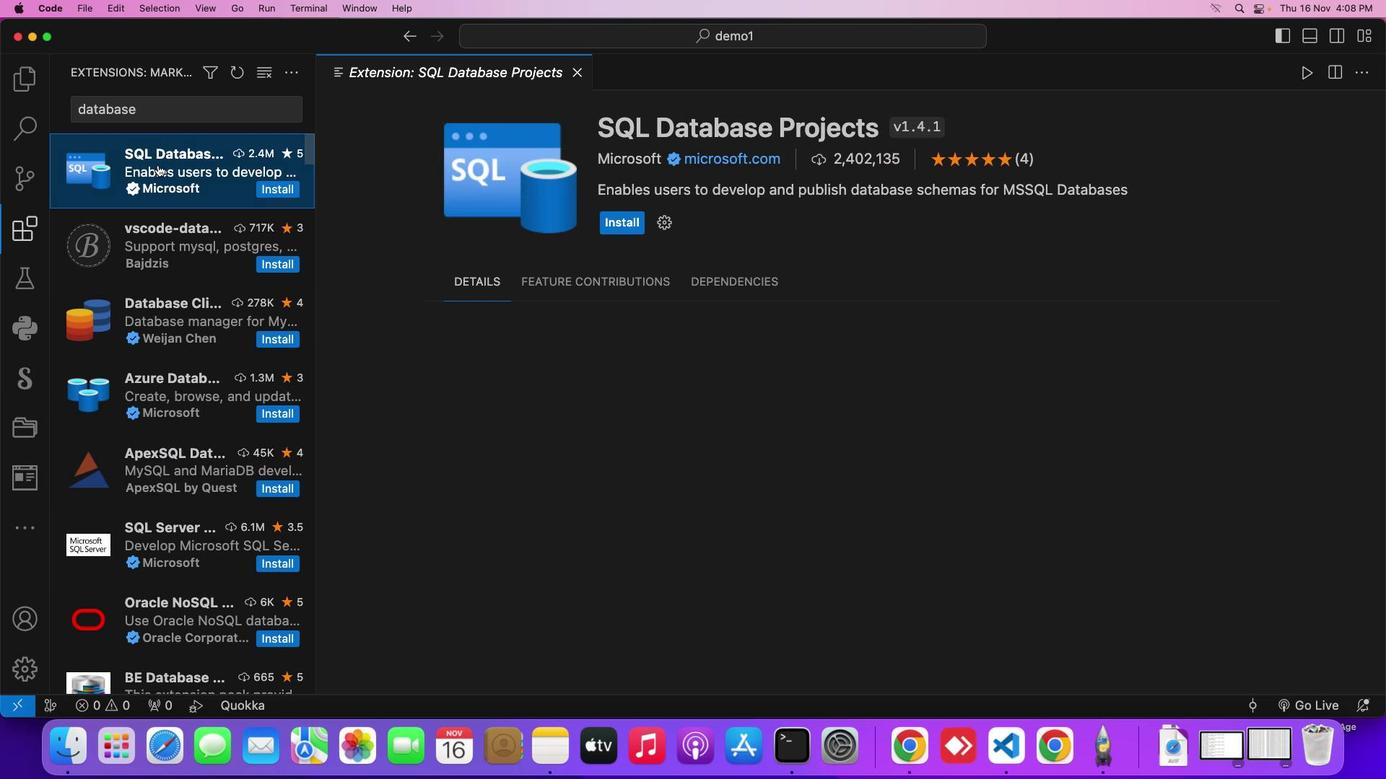 
Action: Mouse pressed left at (155, 168)
Screenshot: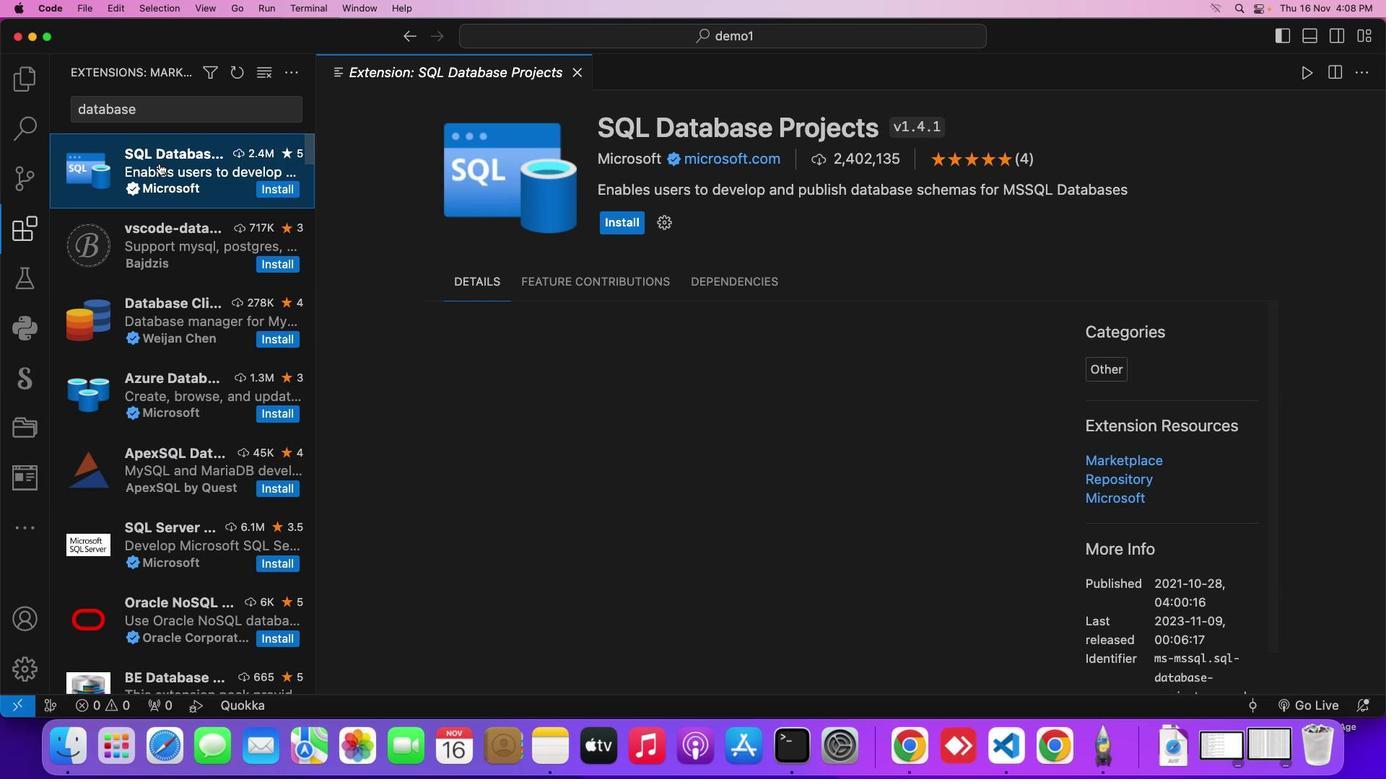 
Action: Mouse moved to (85, 393)
Screenshot: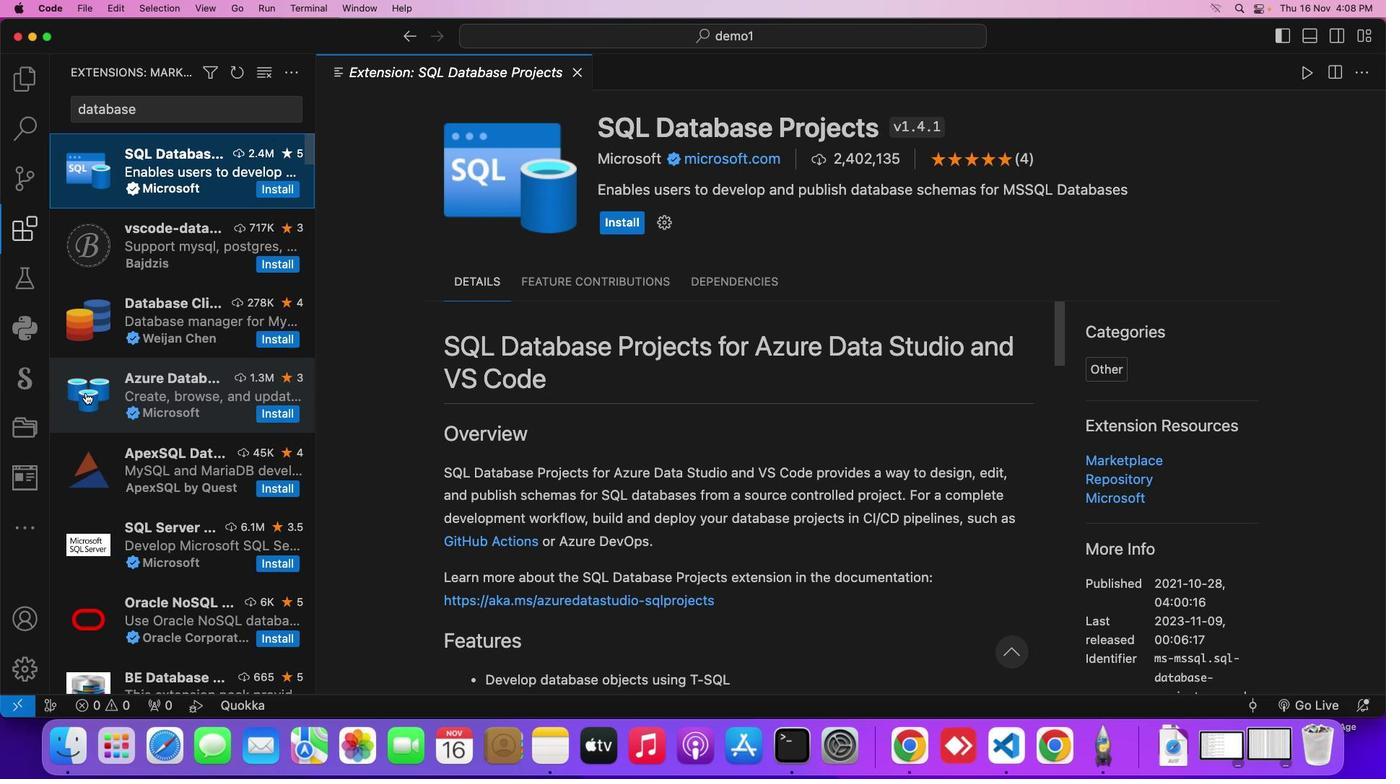 
Action: Mouse scrolled (85, 393) with delta (0, 0)
Screenshot: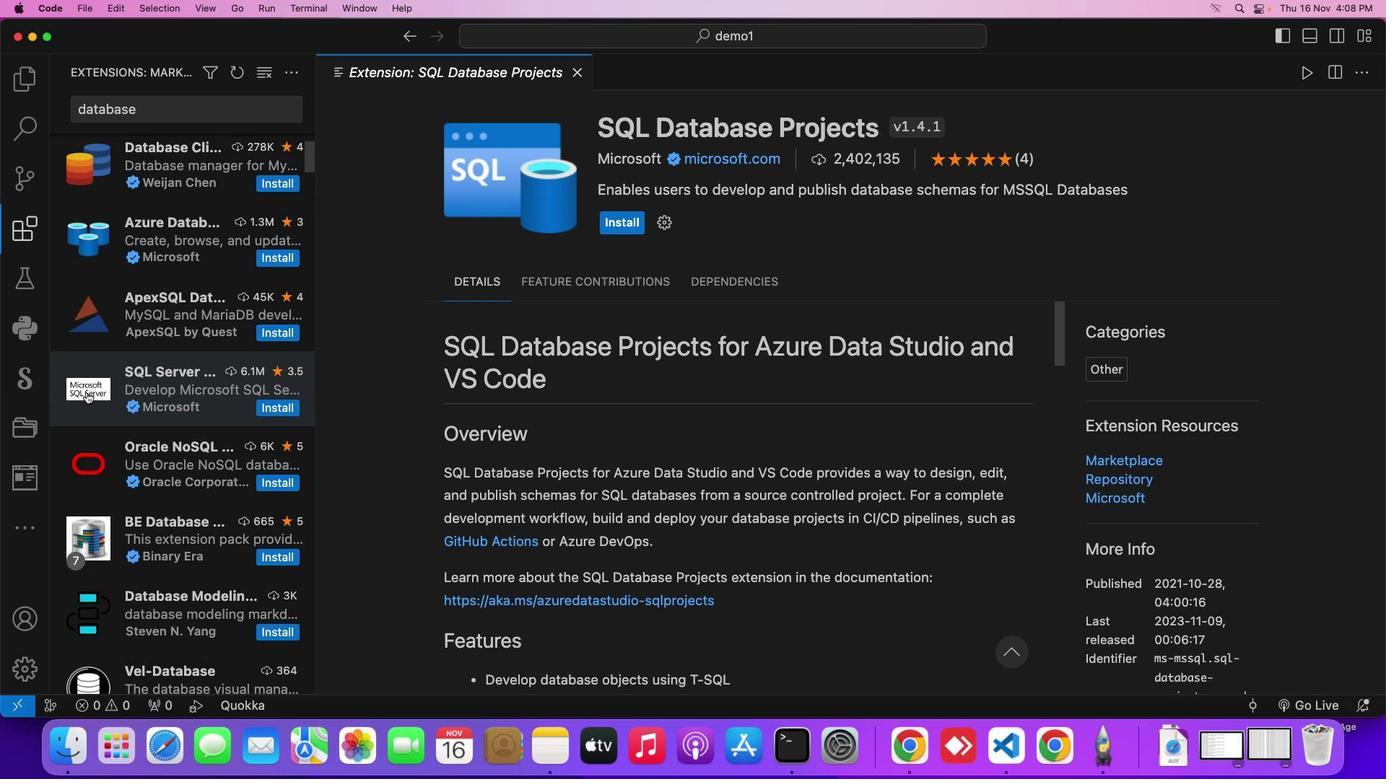 
Action: Mouse moved to (85, 392)
Screenshot: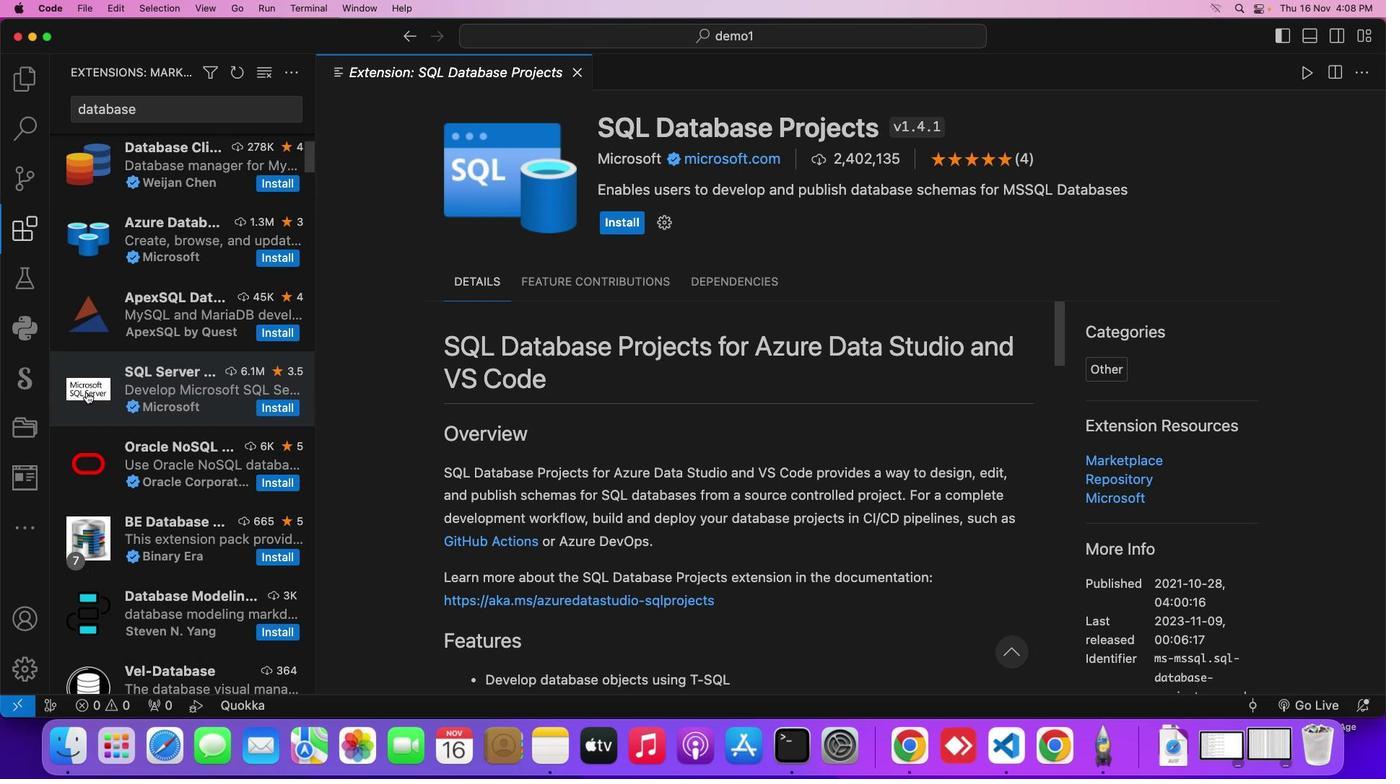 
Action: Mouse scrolled (85, 392) with delta (0, 0)
Screenshot: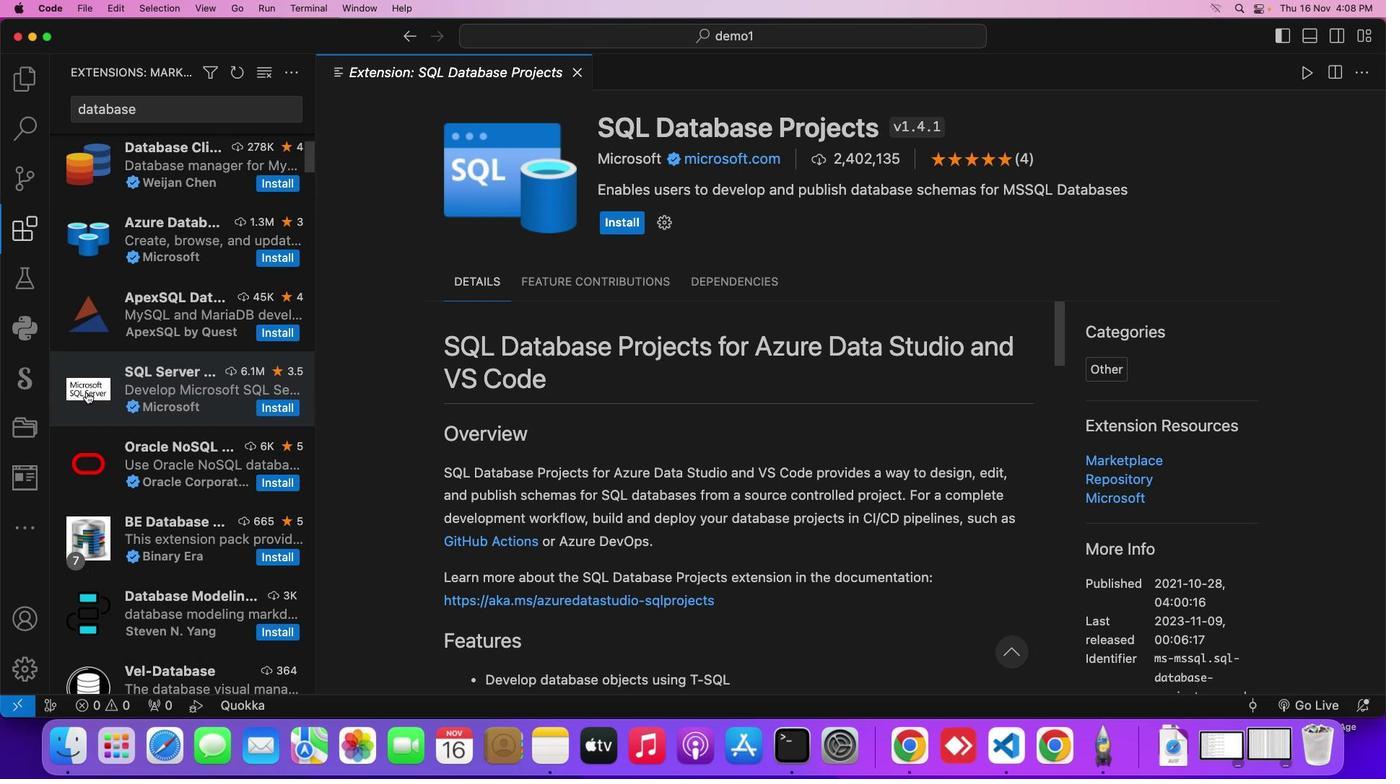 
Action: Mouse moved to (85, 392)
Screenshot: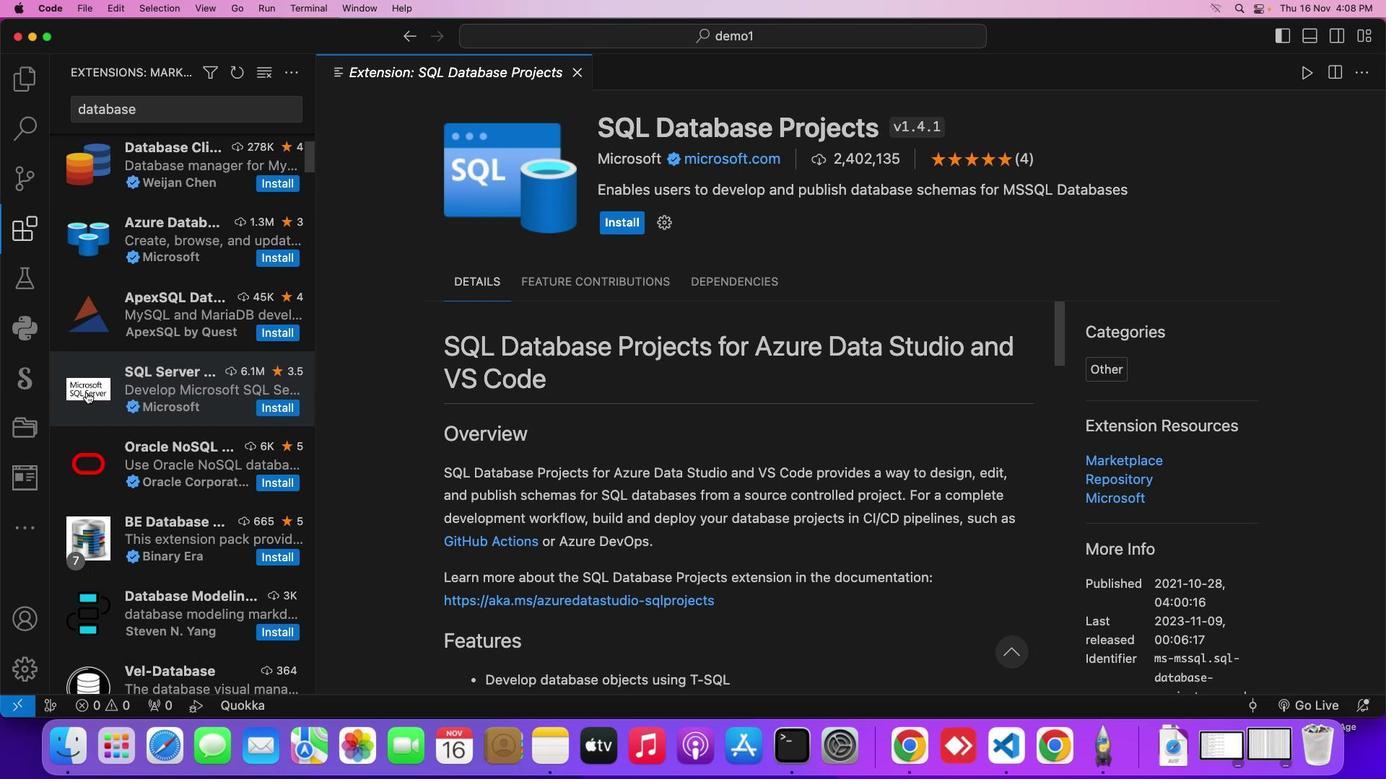 
Action: Mouse scrolled (85, 392) with delta (0, 0)
Screenshot: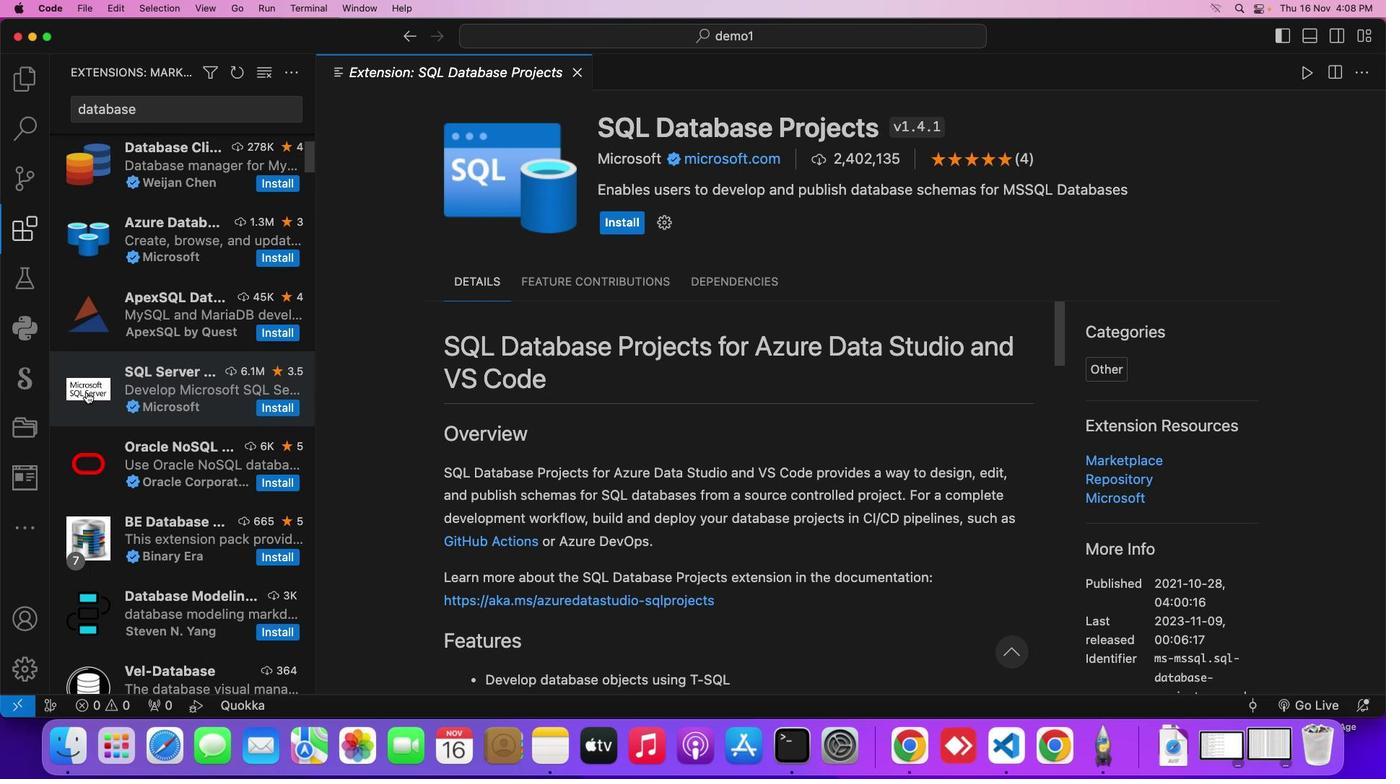 
Action: Mouse moved to (142, 474)
Screenshot: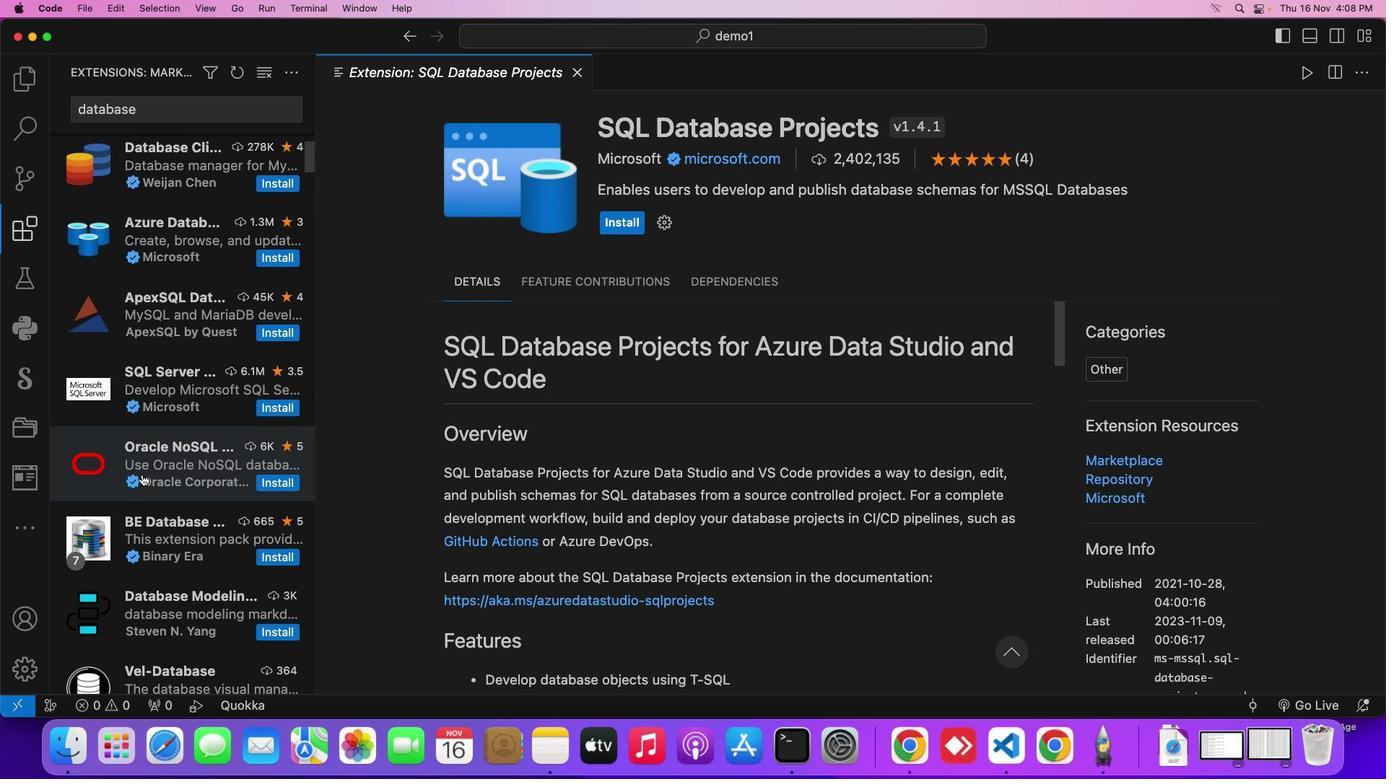 
Action: Mouse pressed left at (142, 474)
Screenshot: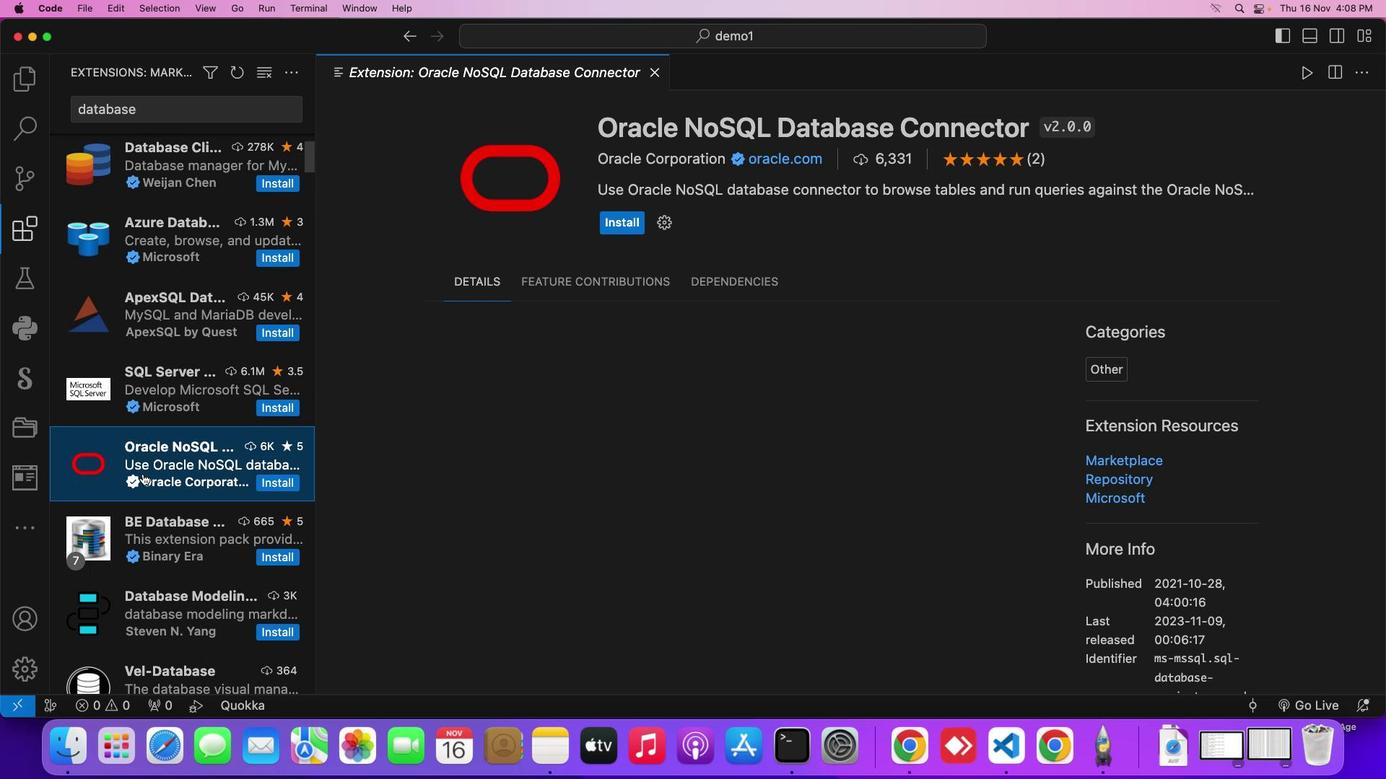 
Action: Mouse moved to (167, 405)
Screenshot: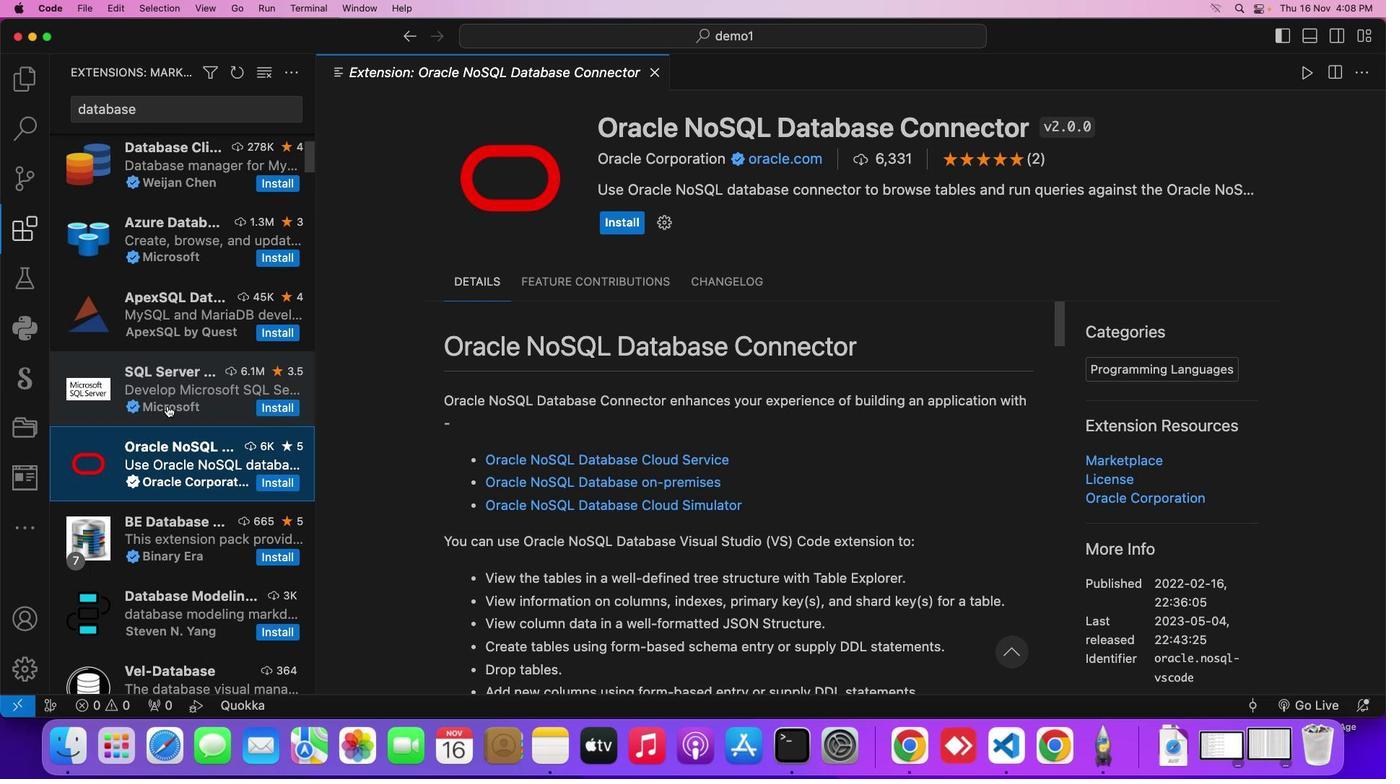 
Action: Mouse pressed left at (167, 405)
Screenshot: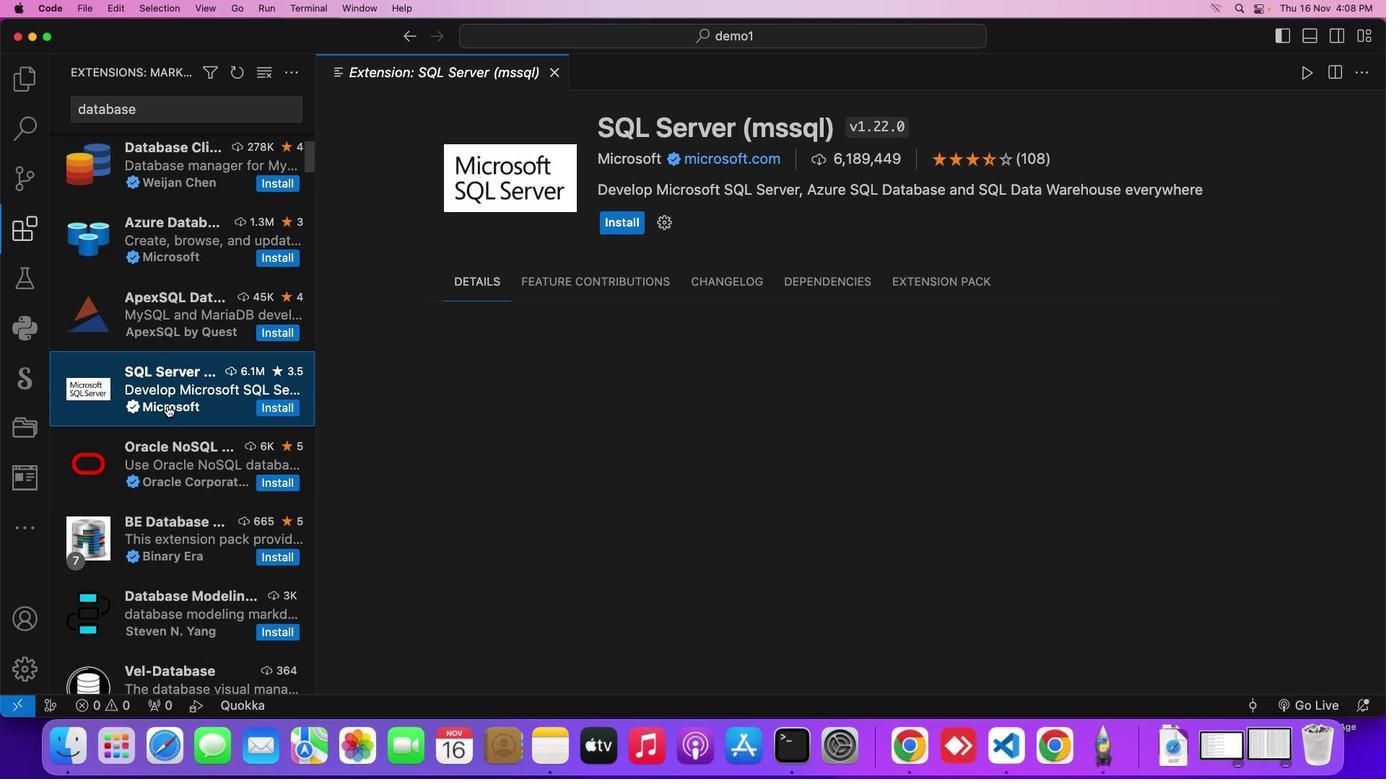 
Action: Mouse moved to (166, 473)
Screenshot: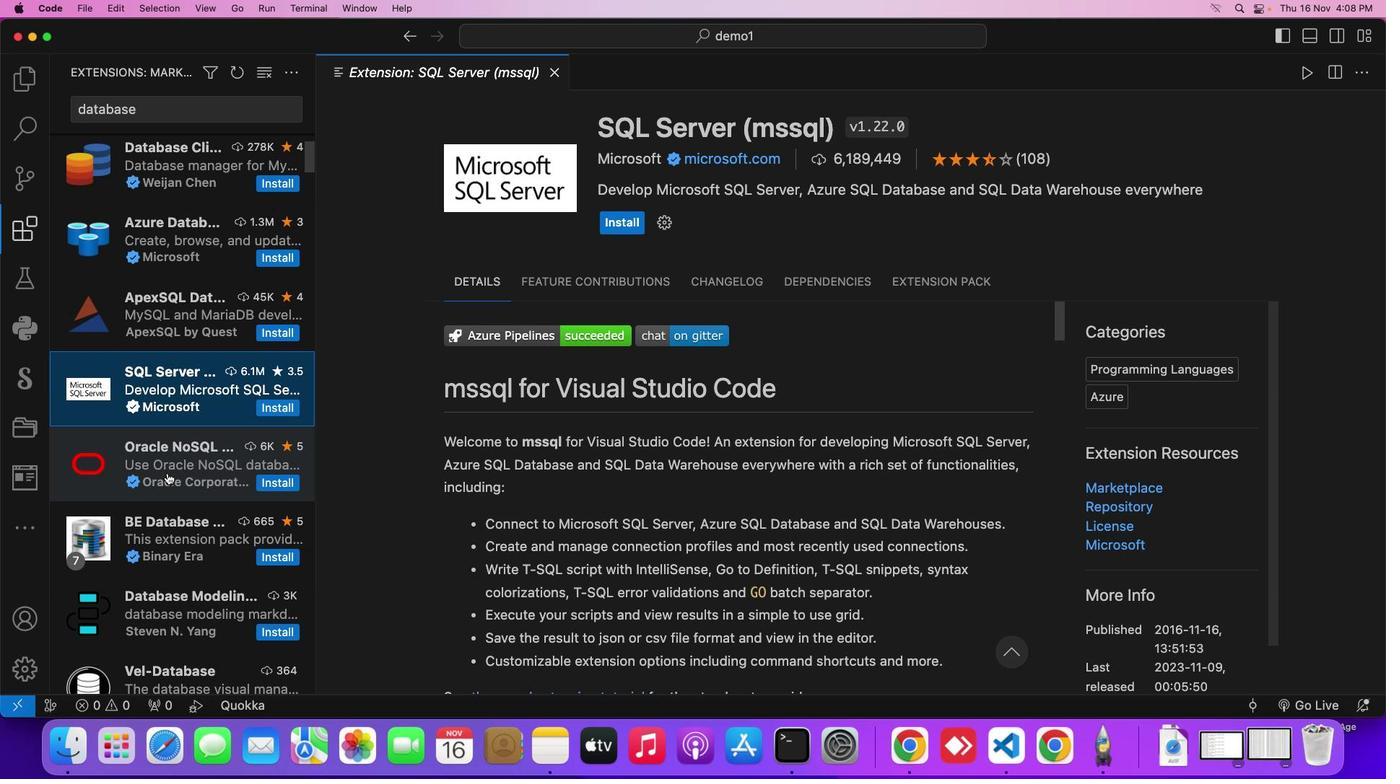 
Action: Mouse scrolled (166, 473) with delta (0, 0)
Screenshot: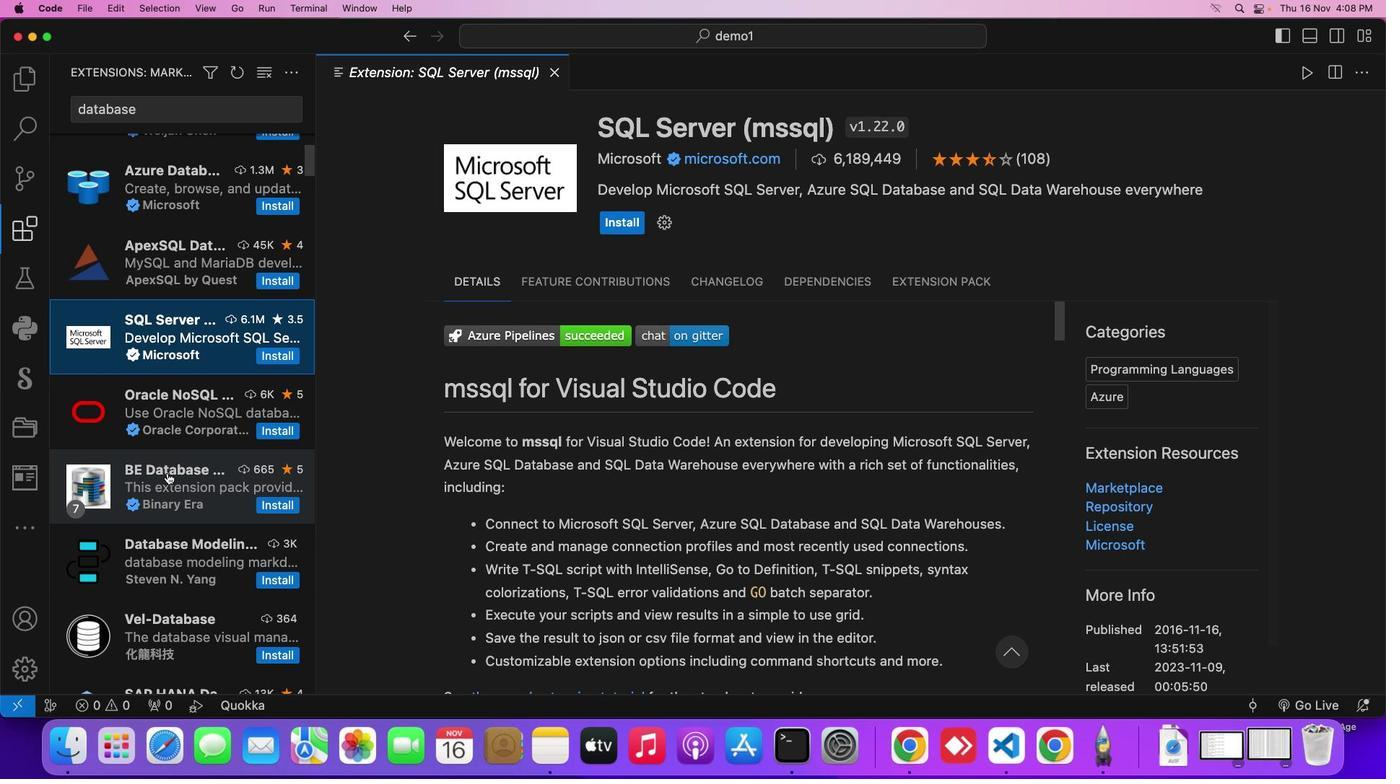 
Action: Mouse moved to (624, 224)
Screenshot: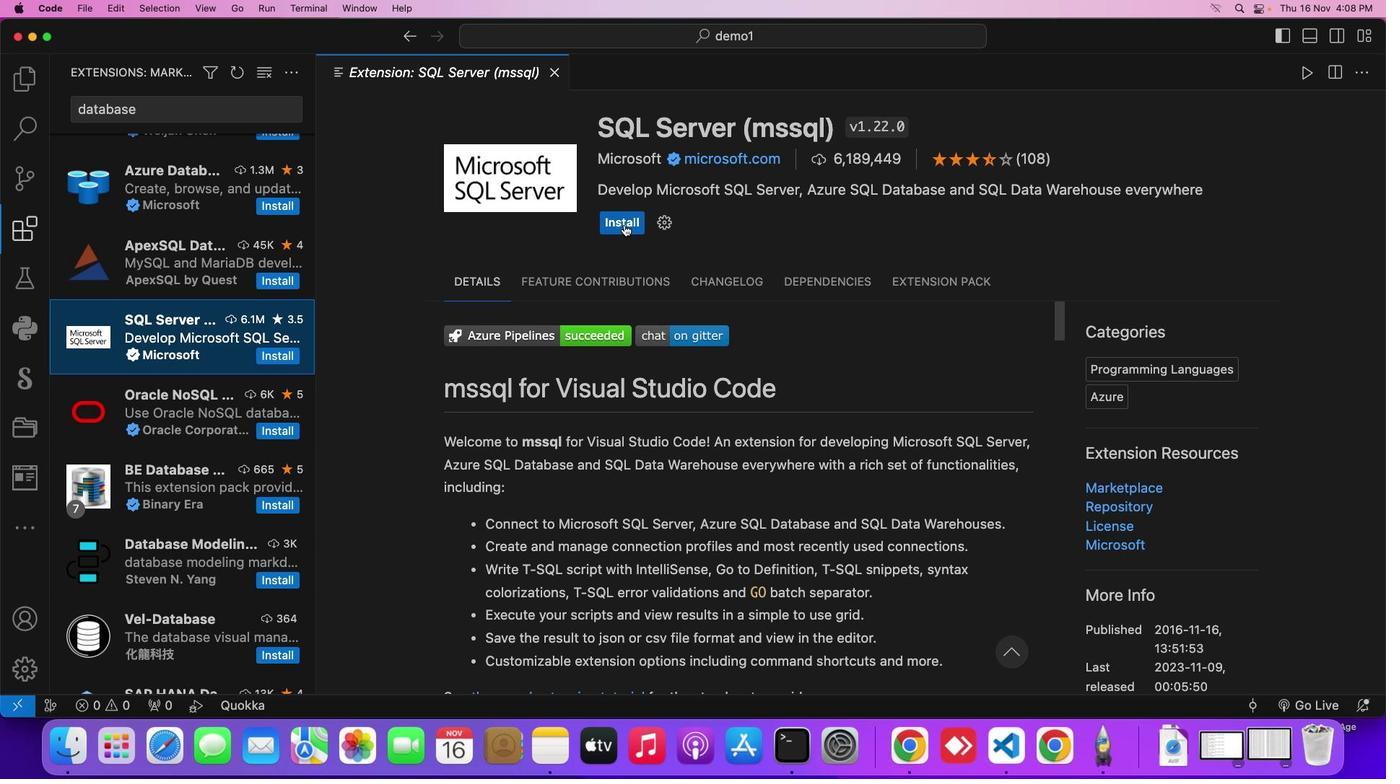 
Action: Mouse pressed left at (624, 224)
Screenshot: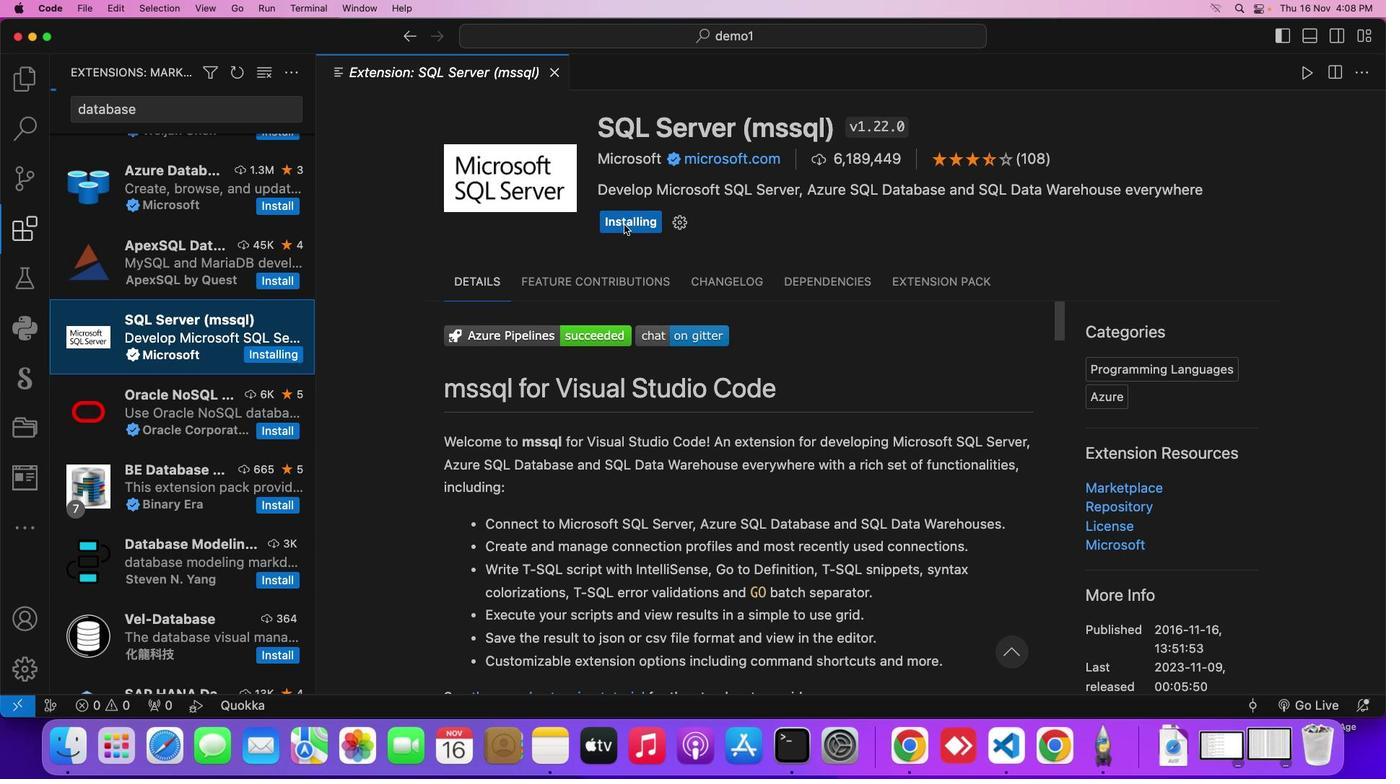 
Action: Mouse moved to (181, 106)
Screenshot: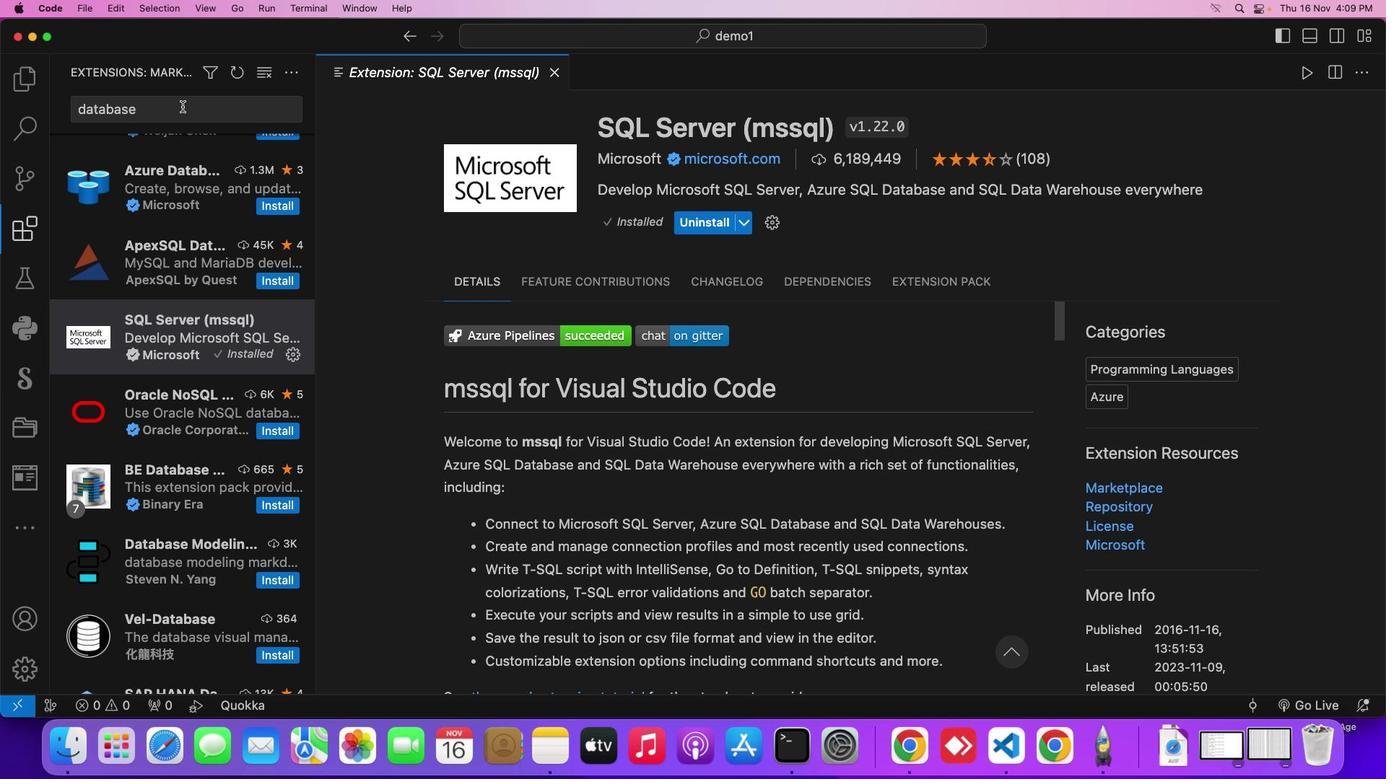 
Action: Mouse pressed left at (181, 106)
Screenshot: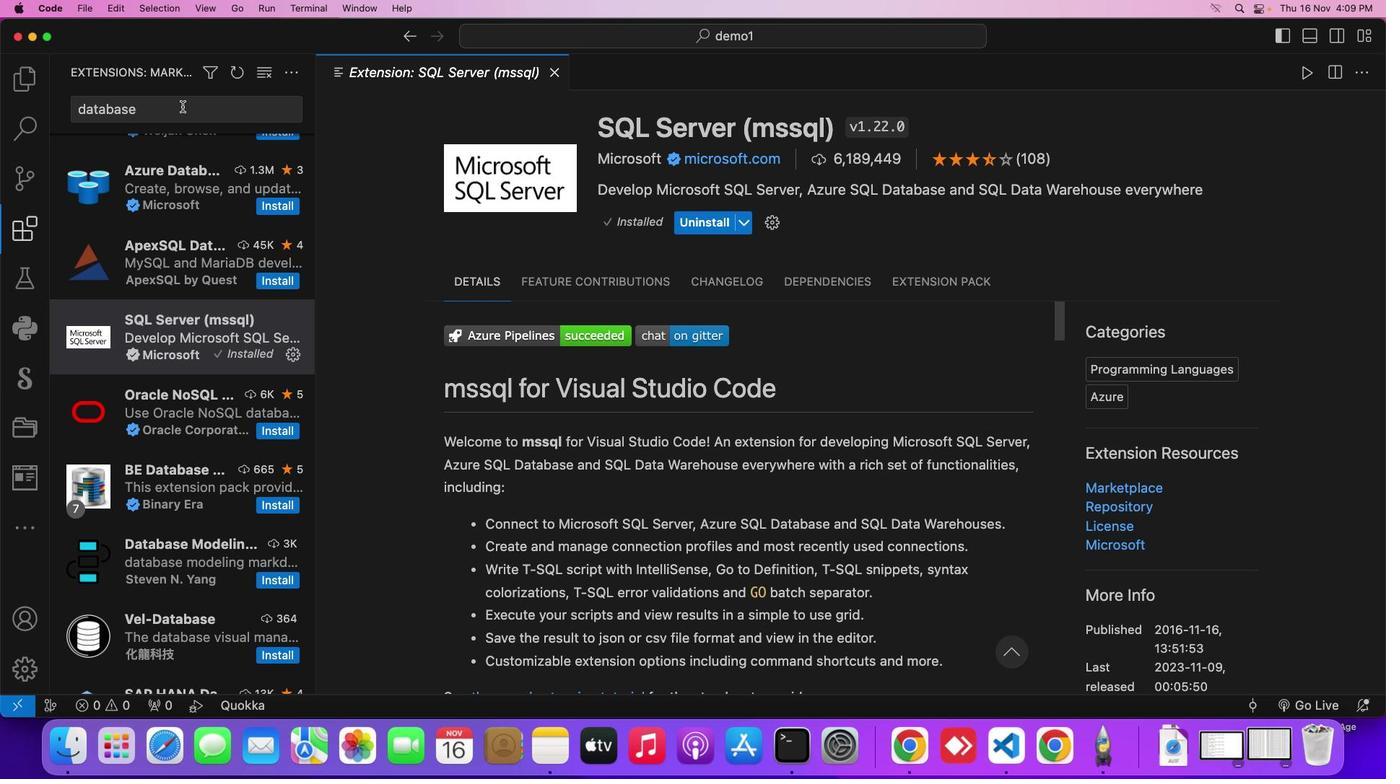 
Action: Key pressed Key.backspaceKey.backspaceKey.backspaceKey.backspaceKey.backspaceKey.backspace'a''b''s''e'Key.space'm''y''s''q''l'
Screenshot: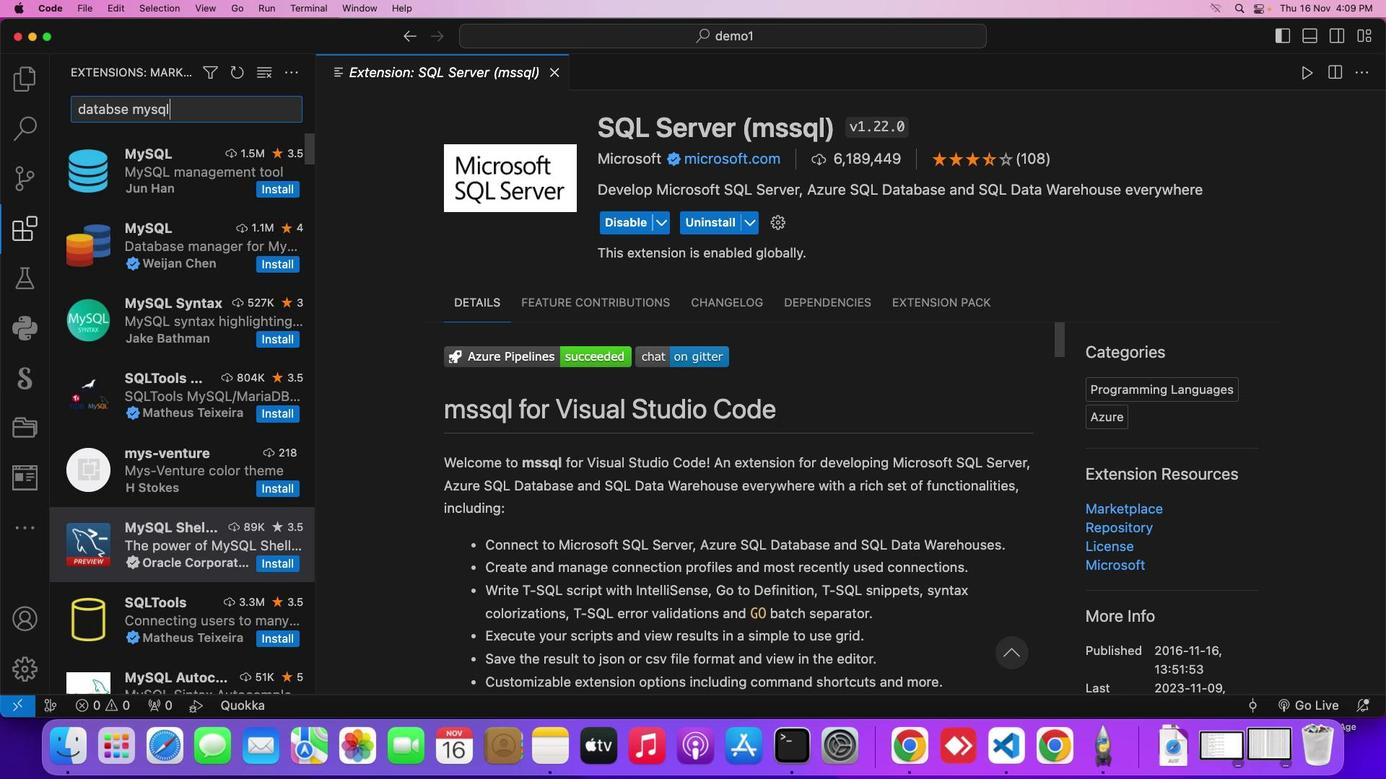 
Action: Mouse moved to (213, 167)
Screenshot: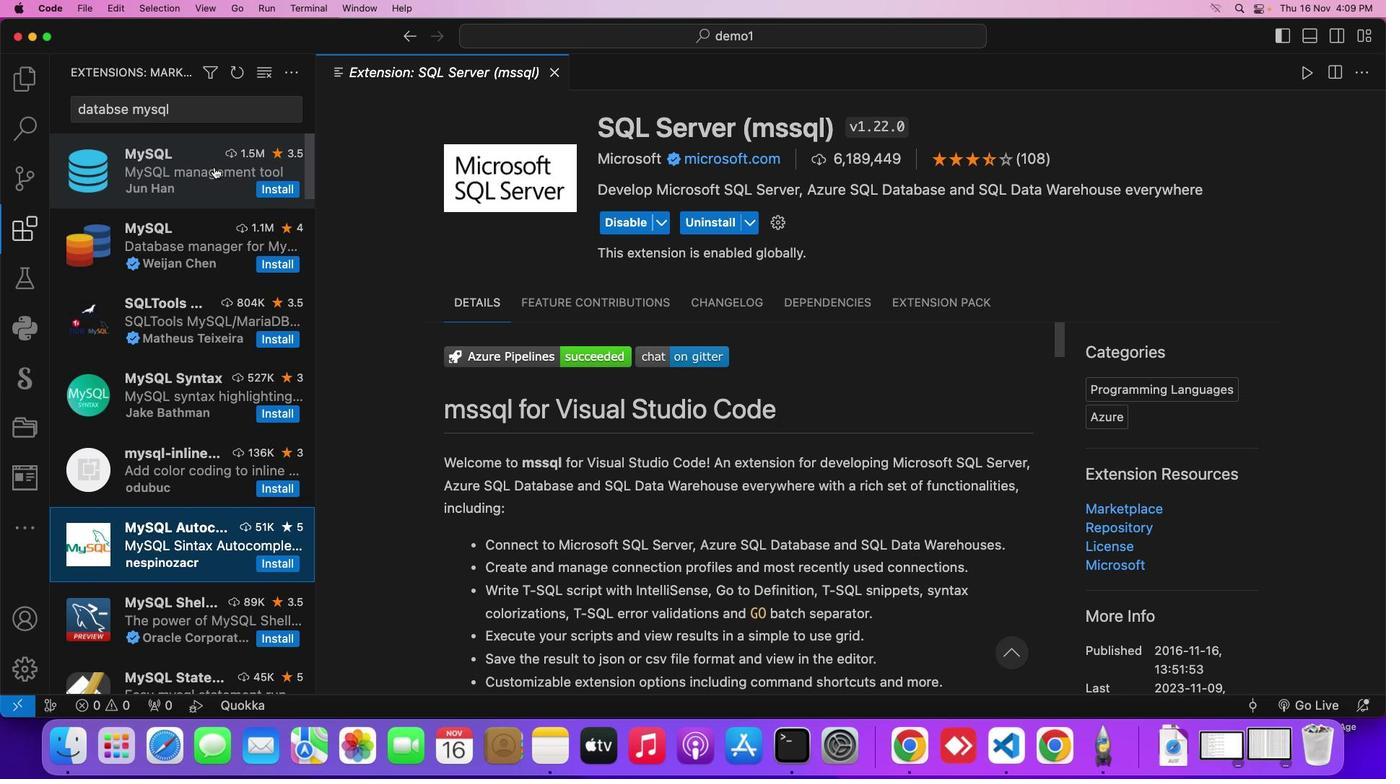 
Action: Mouse pressed left at (213, 167)
Screenshot: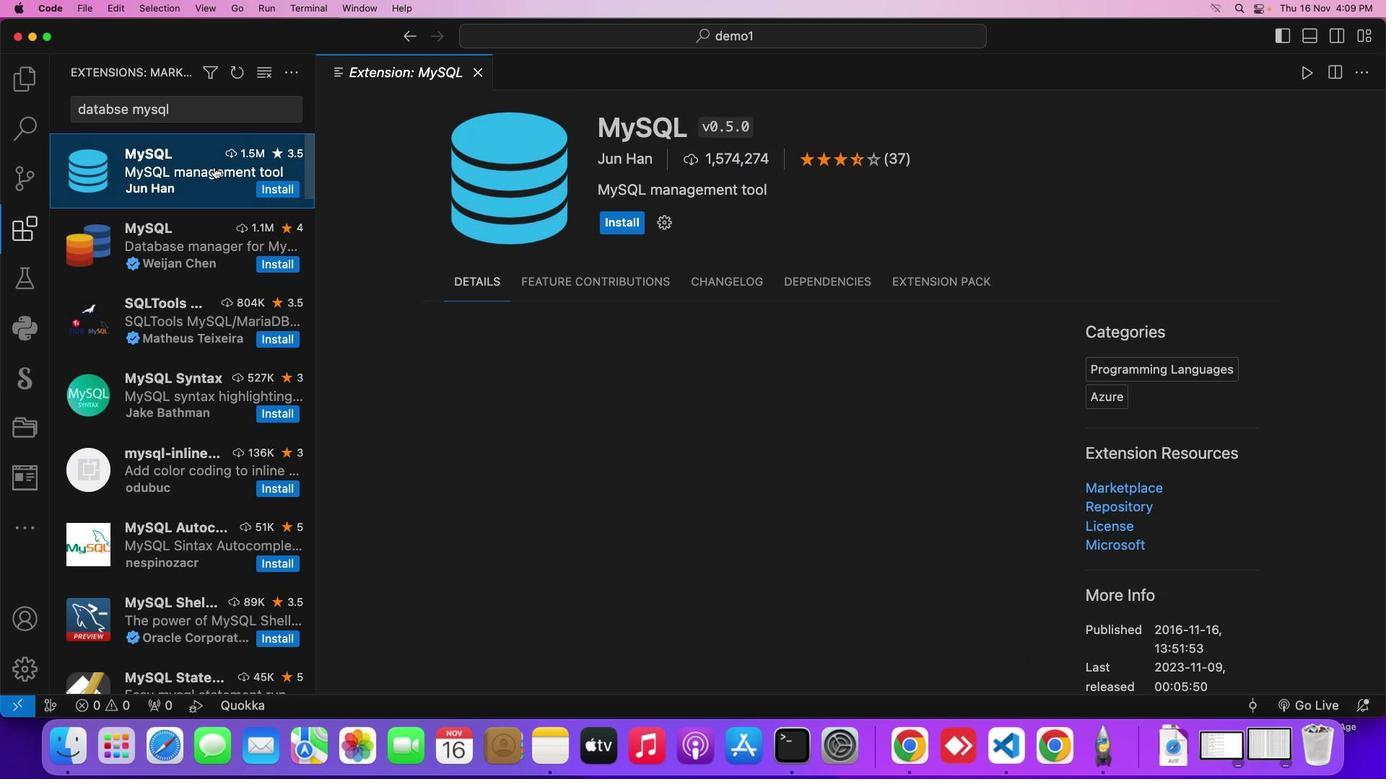 
Action: Mouse moved to (623, 219)
Screenshot: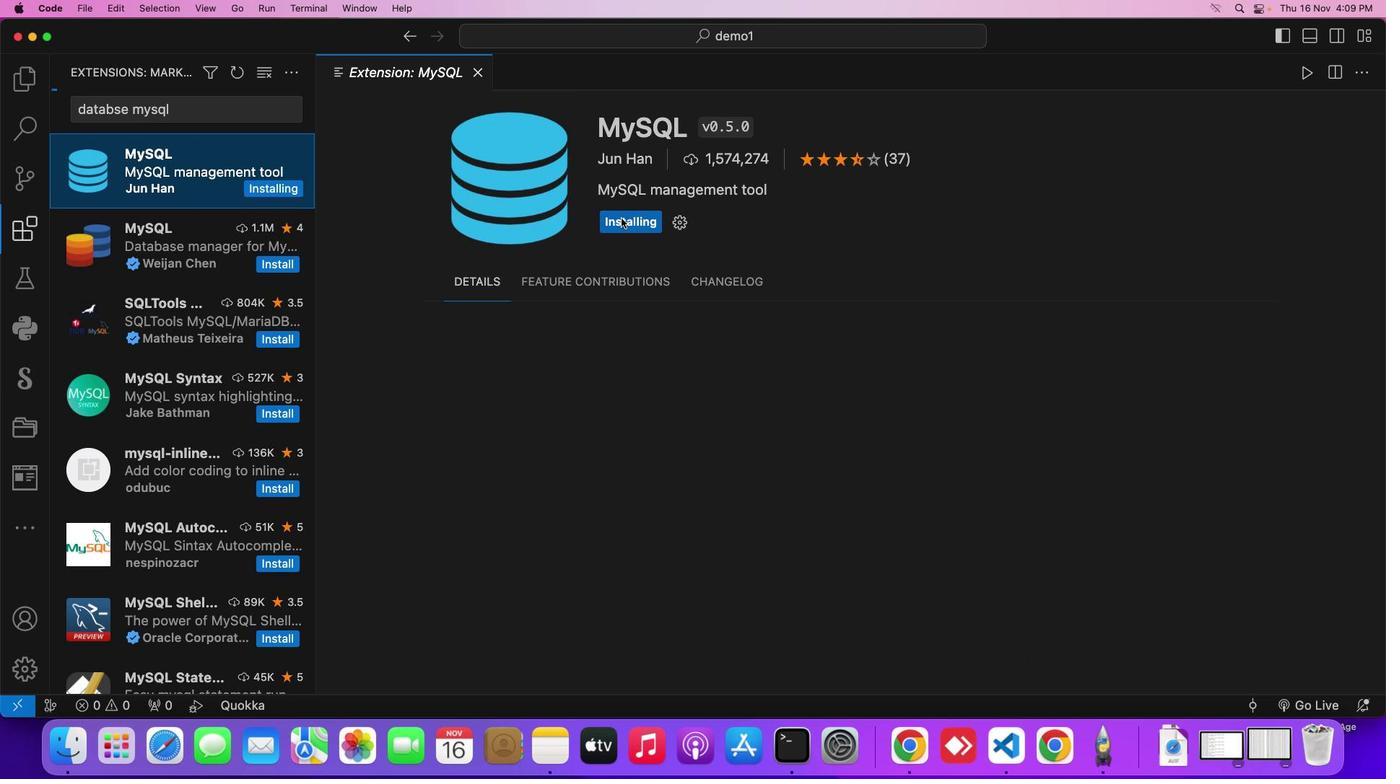 
Action: Mouse pressed left at (623, 219)
Screenshot: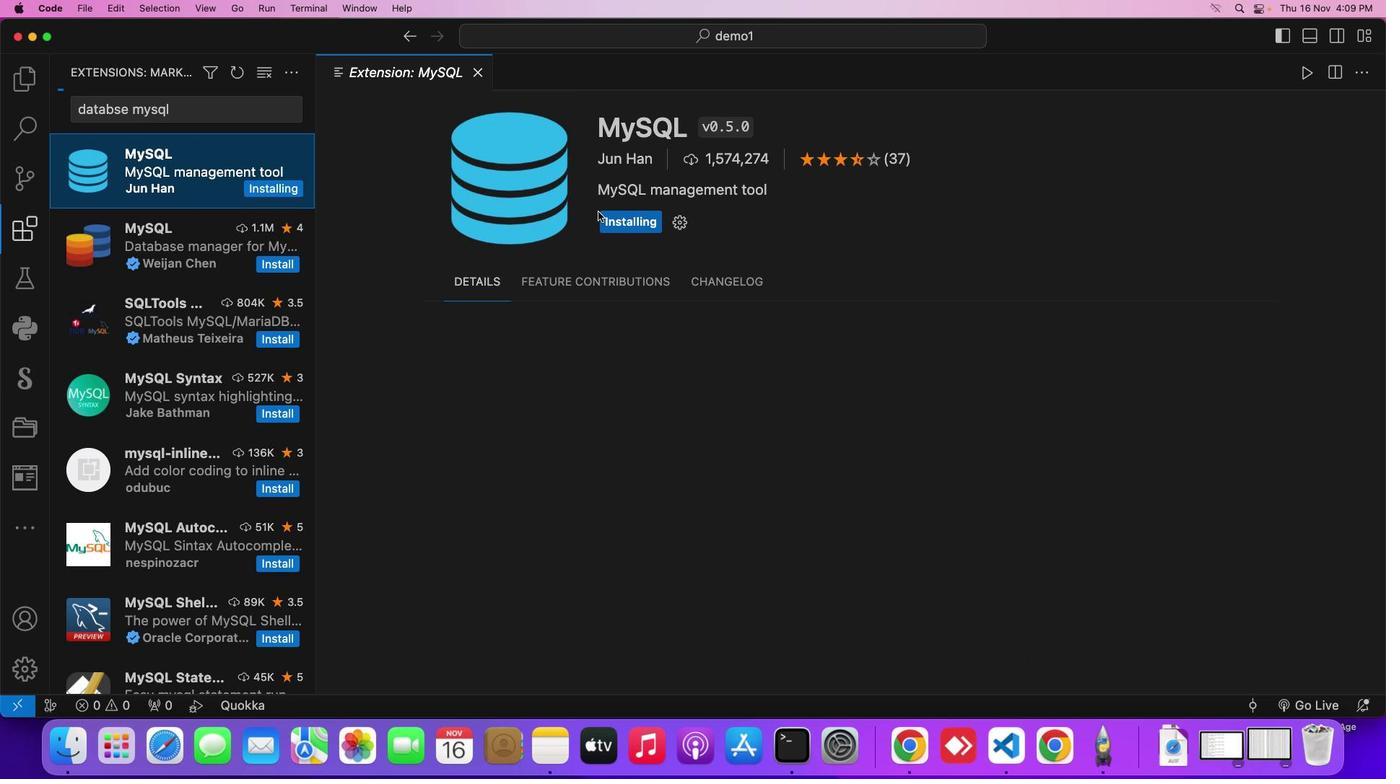 
Action: Mouse moved to (480, 82)
Screenshot: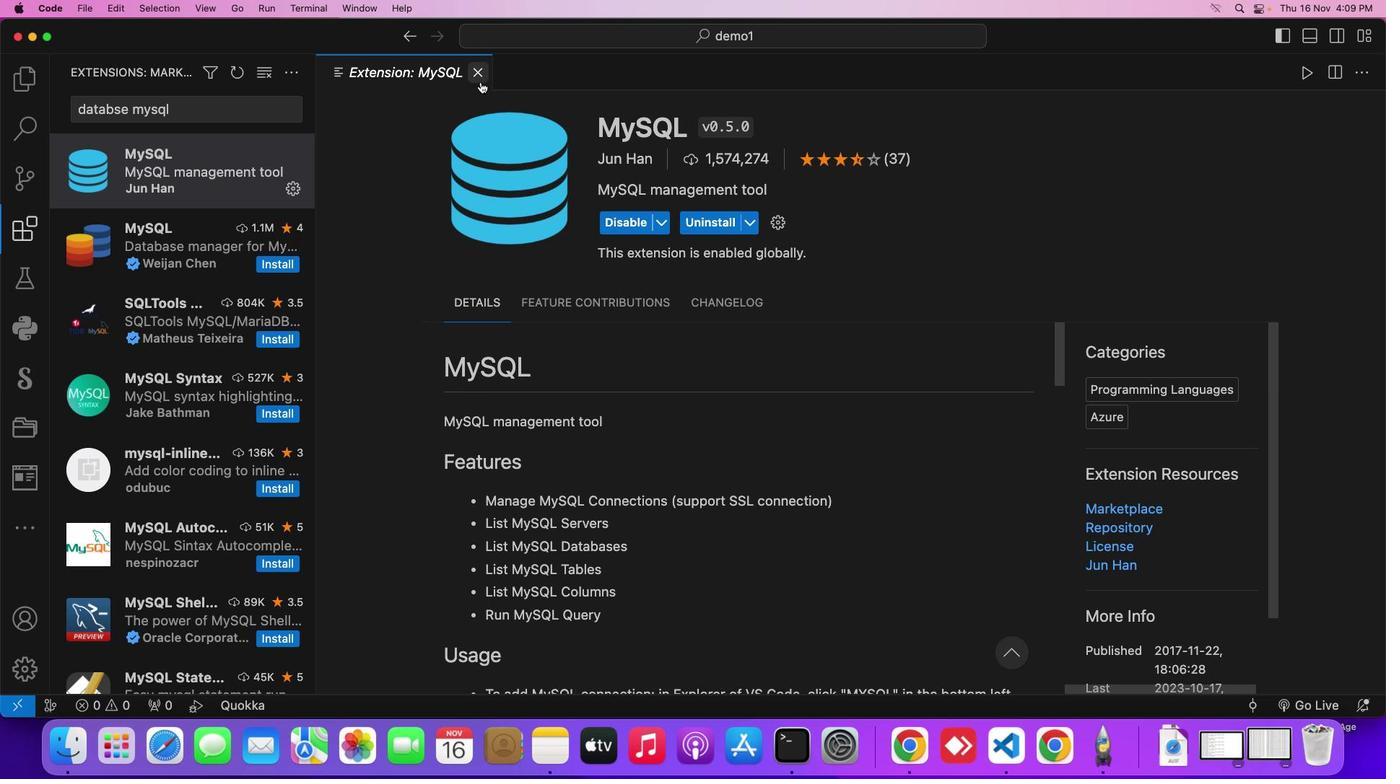 
Action: Mouse pressed left at (480, 82)
Screenshot: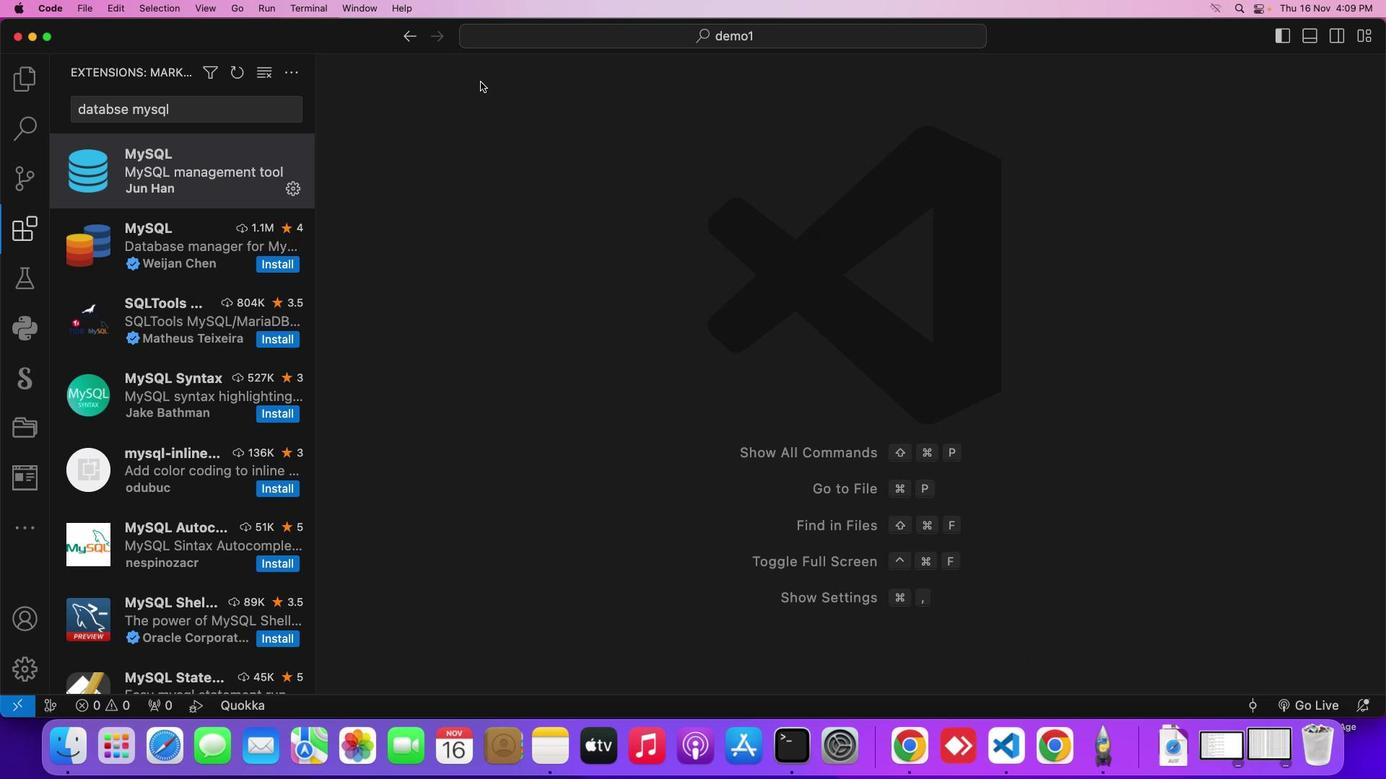 
